 Task: Find connections with filter location Frutillar with filter topic #fundraisingwith filter profile language English with filter current company Compunnel Inc. with filter school Ritambara Vishwa Vidyapeeths Malini Kishor College of Commerce and Economics, Shri Jitendra Mafatlal Mehta Educational Complex Plot No A 12 18 JVP D Scheme Mora Village Road Vile Parle West Mumbai 400 049 with filter industry Retail Musical Instruments with filter service category User Experience Design with filter keywords title Nuclear Engineer
Action: Mouse moved to (547, 73)
Screenshot: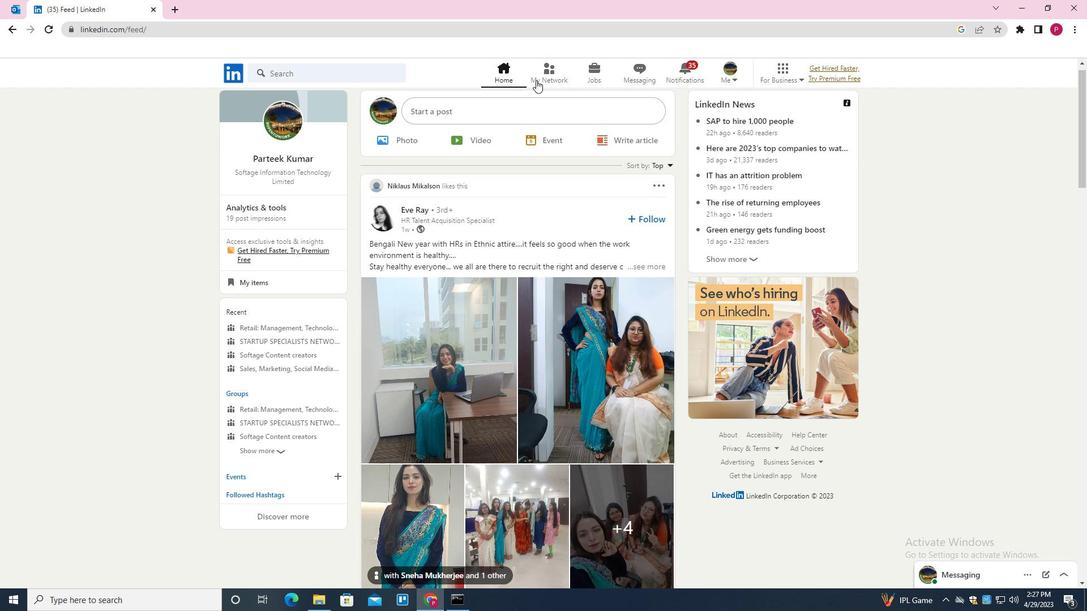 
Action: Mouse pressed left at (547, 73)
Screenshot: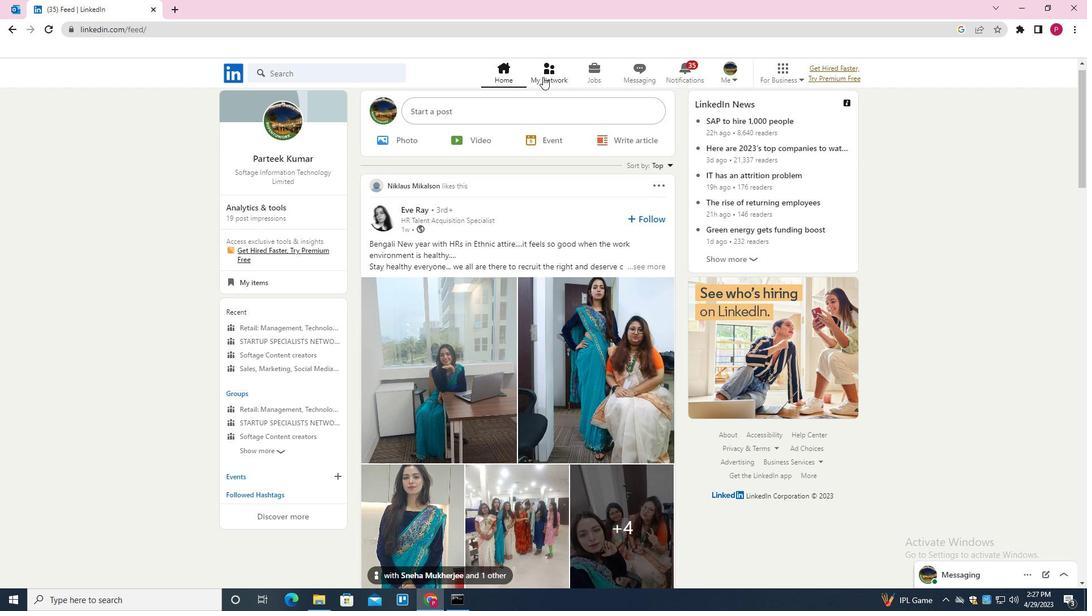 
Action: Mouse moved to (331, 135)
Screenshot: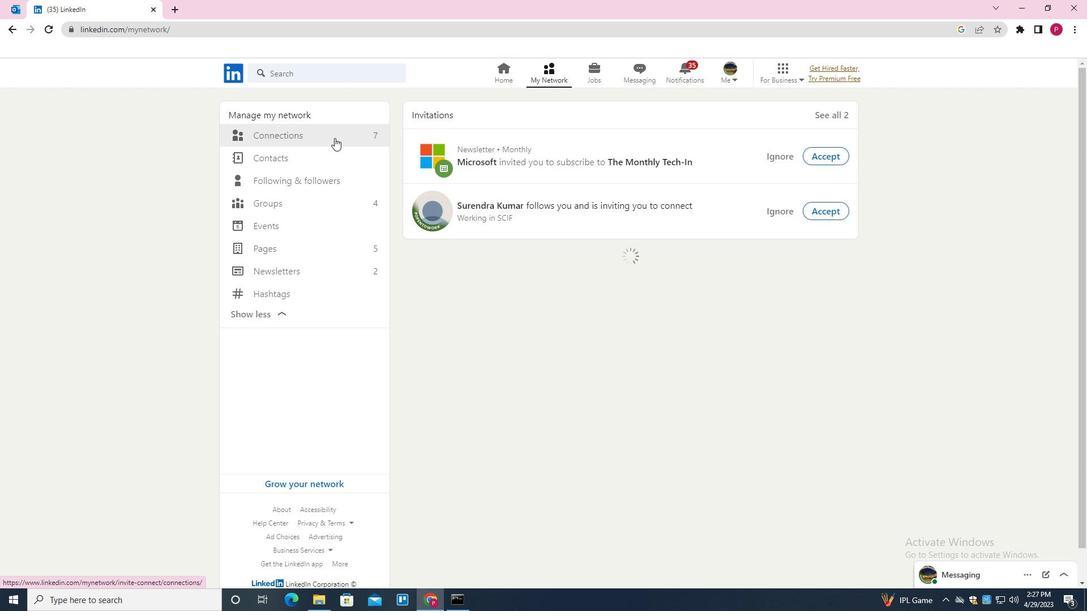 
Action: Mouse pressed left at (331, 135)
Screenshot: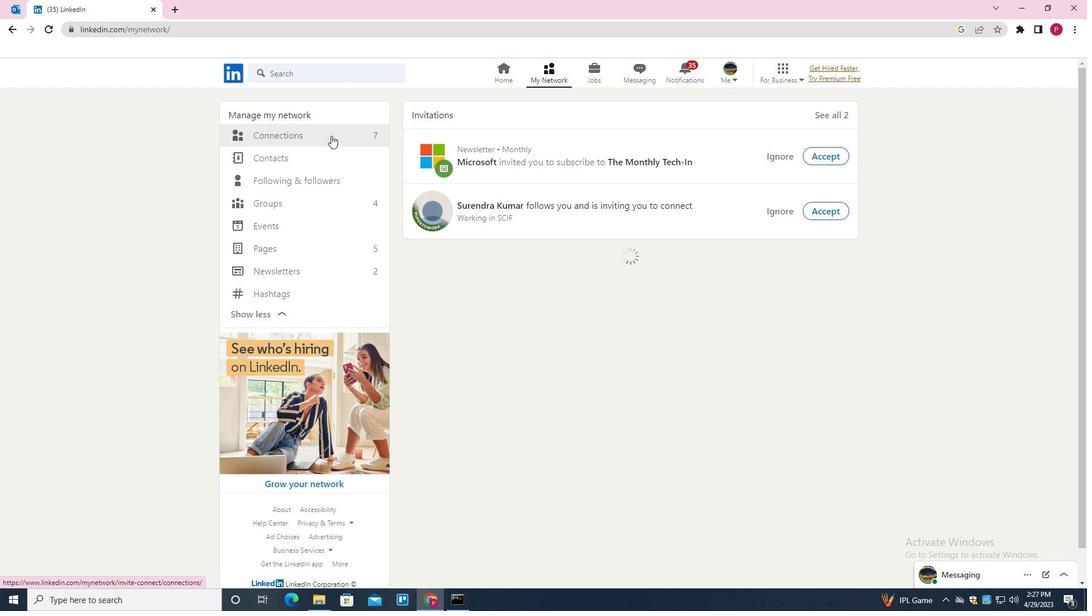 
Action: Mouse moved to (608, 135)
Screenshot: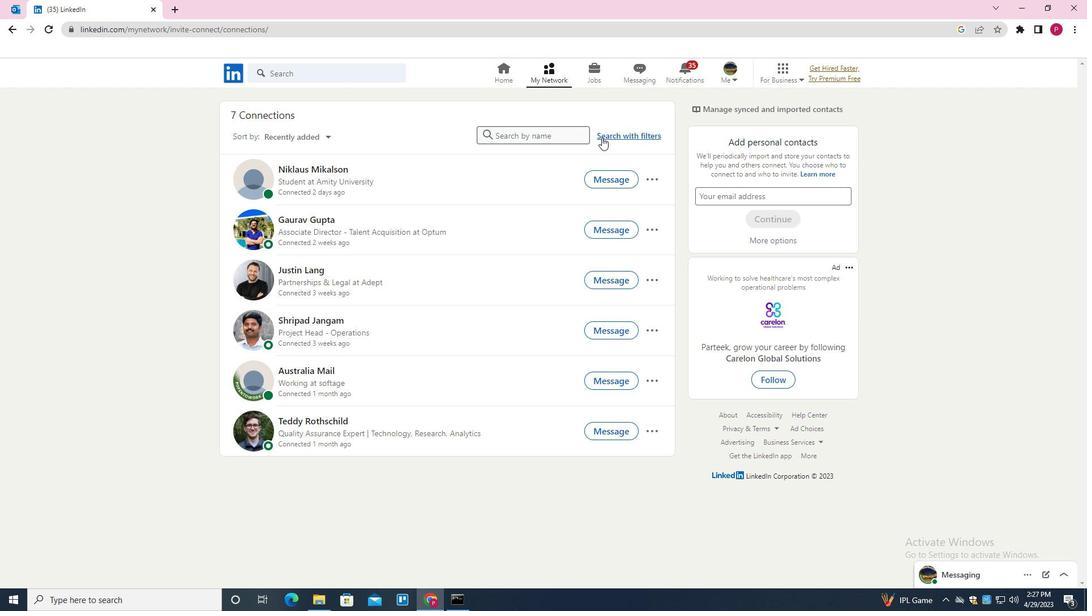 
Action: Mouse pressed left at (608, 135)
Screenshot: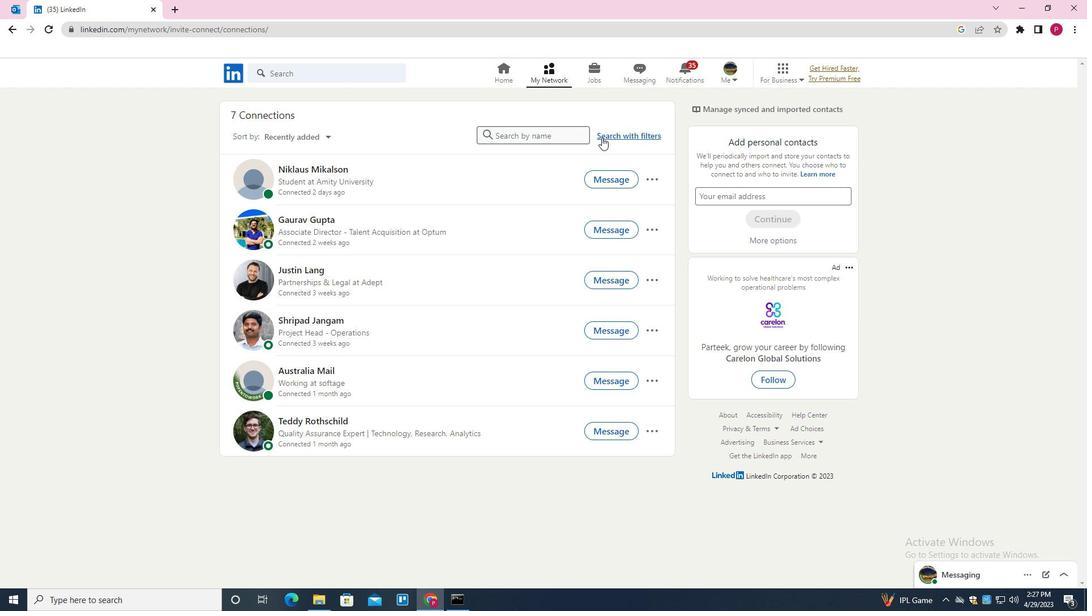 
Action: Mouse moved to (581, 105)
Screenshot: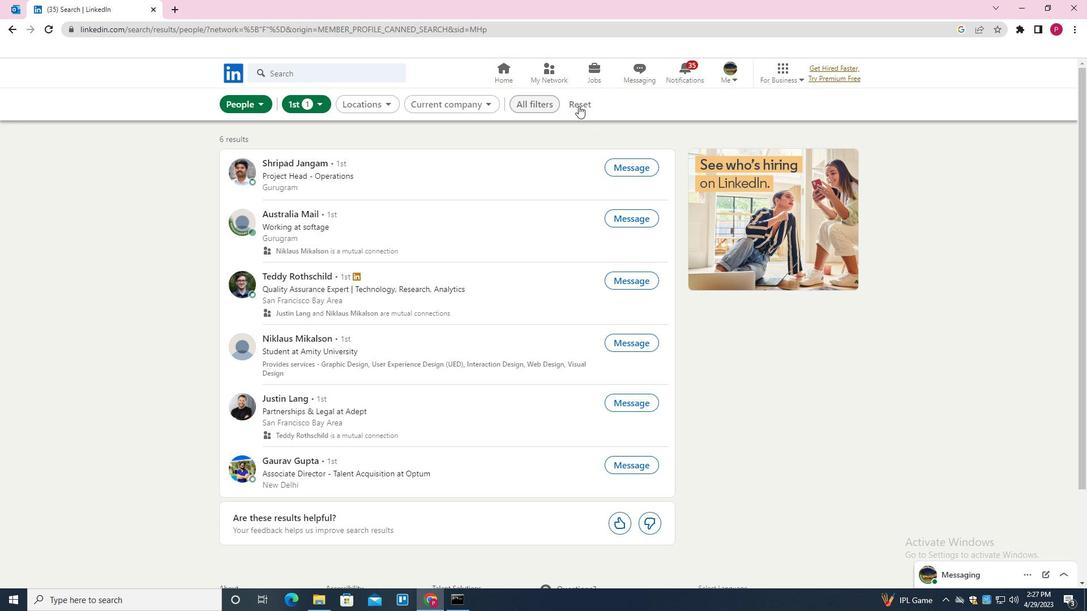 
Action: Mouse pressed left at (581, 105)
Screenshot: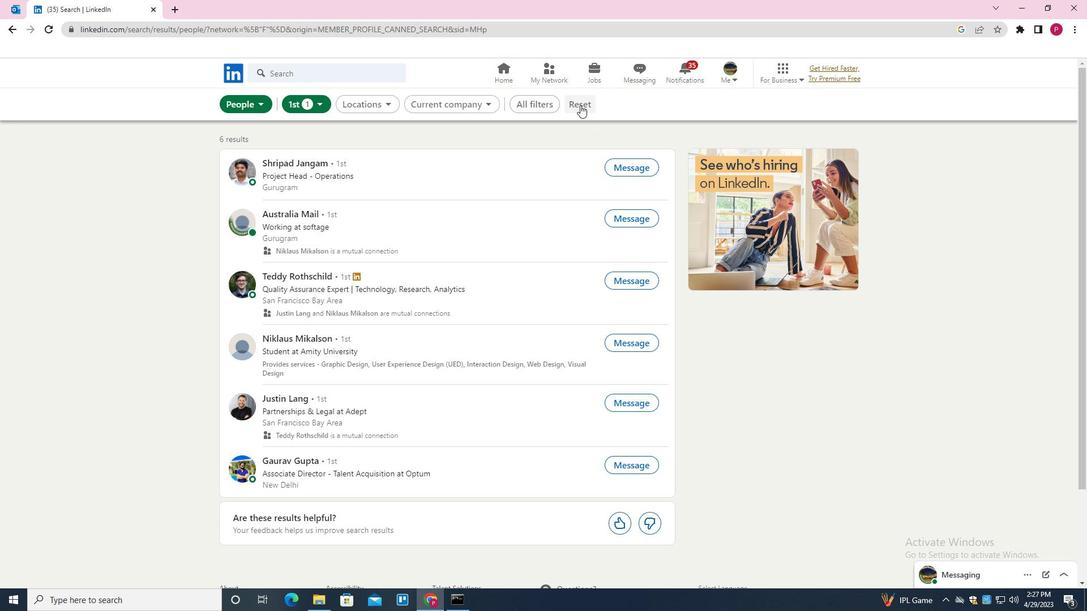 
Action: Mouse moved to (561, 105)
Screenshot: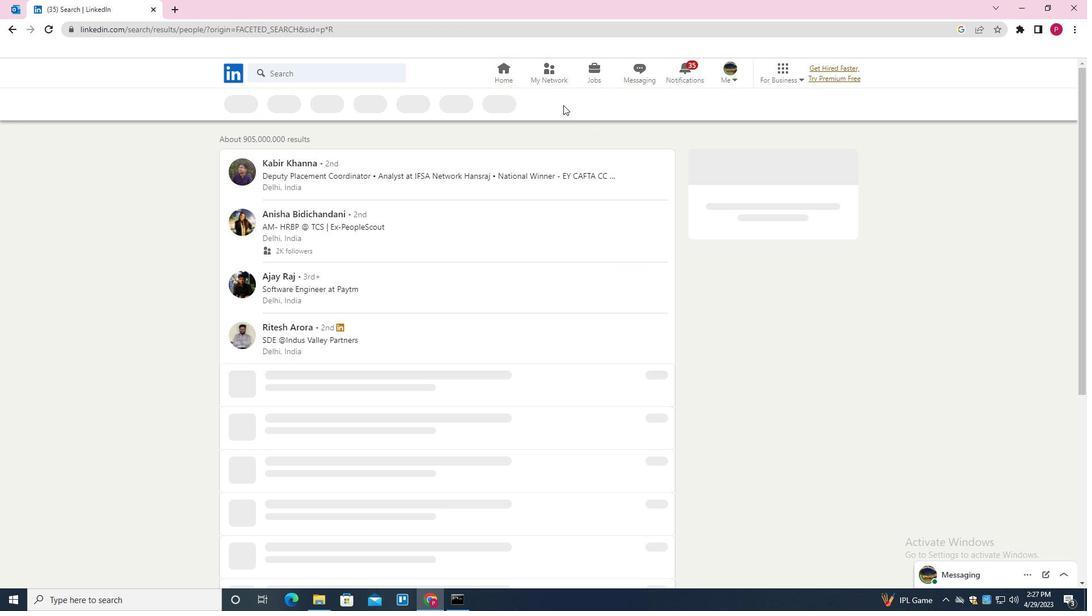 
Action: Mouse pressed left at (561, 105)
Screenshot: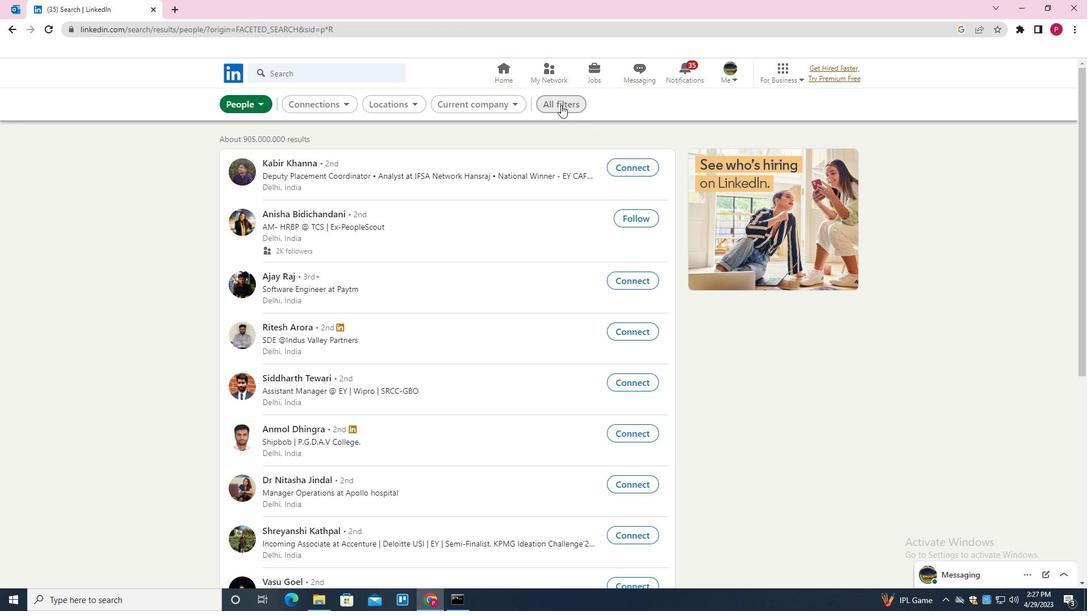 
Action: Mouse moved to (892, 397)
Screenshot: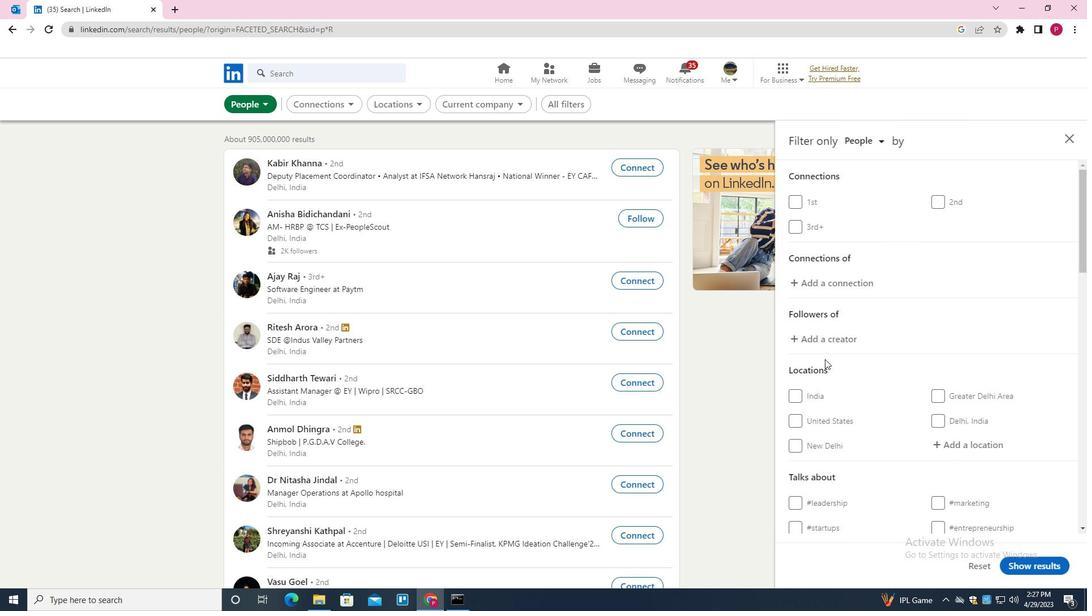 
Action: Mouse scrolled (892, 396) with delta (0, 0)
Screenshot: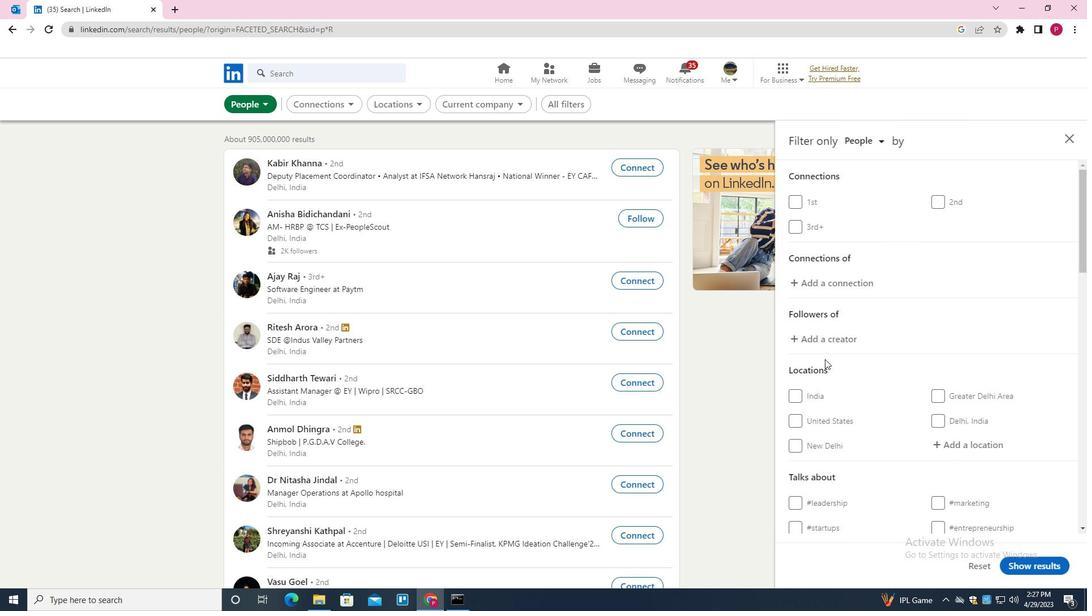 
Action: Mouse moved to (900, 398)
Screenshot: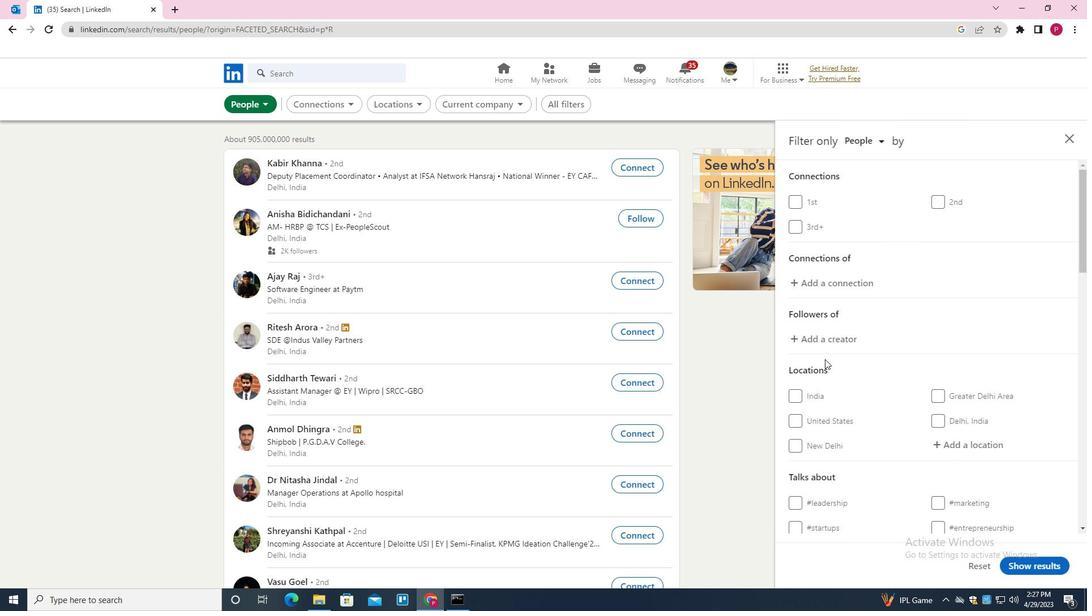 
Action: Mouse scrolled (900, 398) with delta (0, 0)
Screenshot: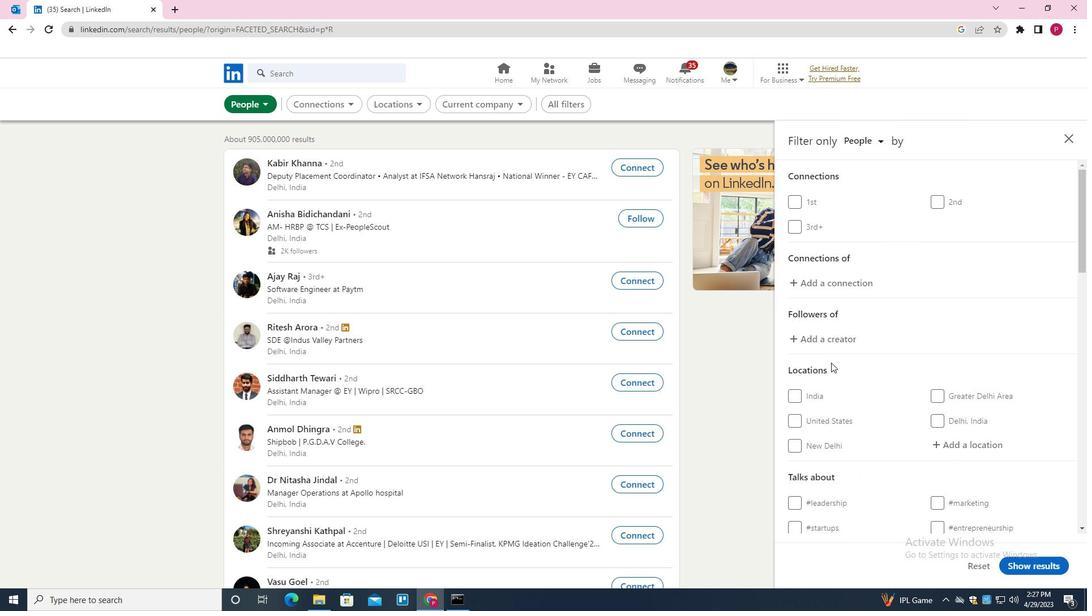 
Action: Mouse moved to (968, 334)
Screenshot: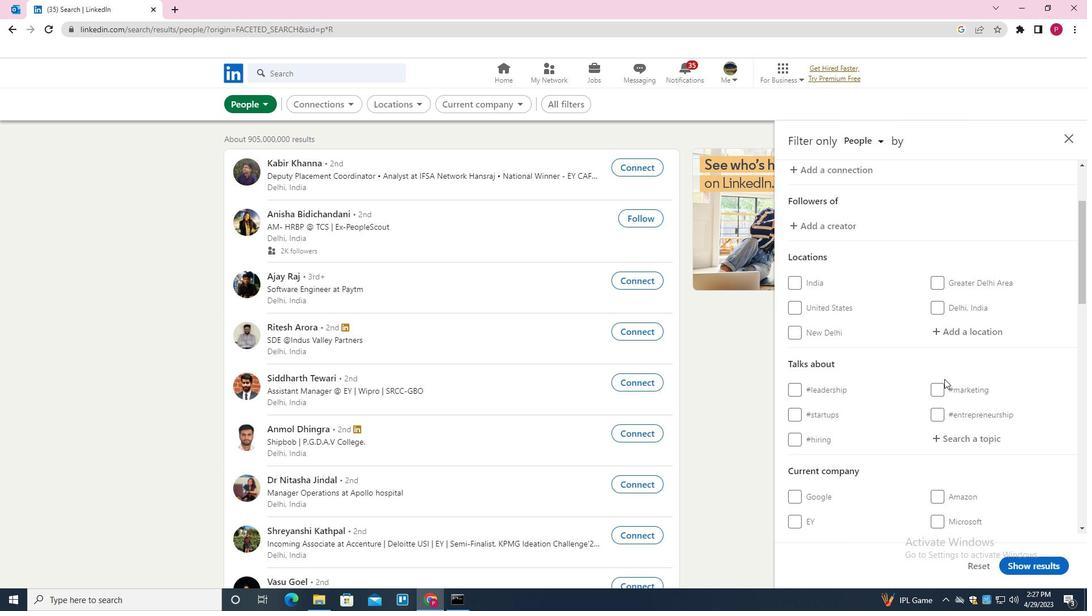 
Action: Mouse pressed left at (968, 334)
Screenshot: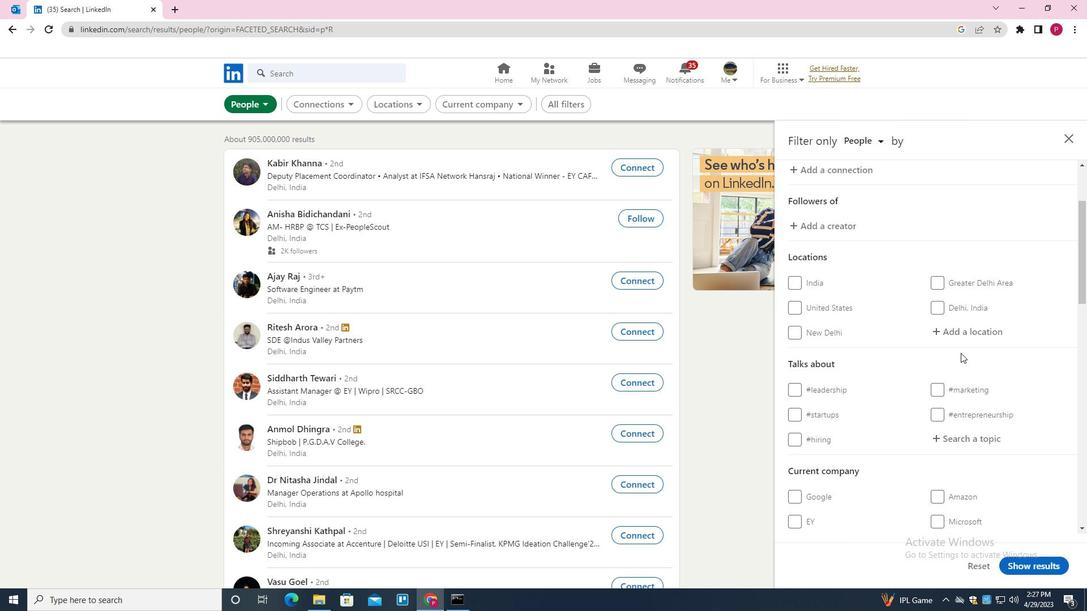 
Action: Mouse moved to (932, 312)
Screenshot: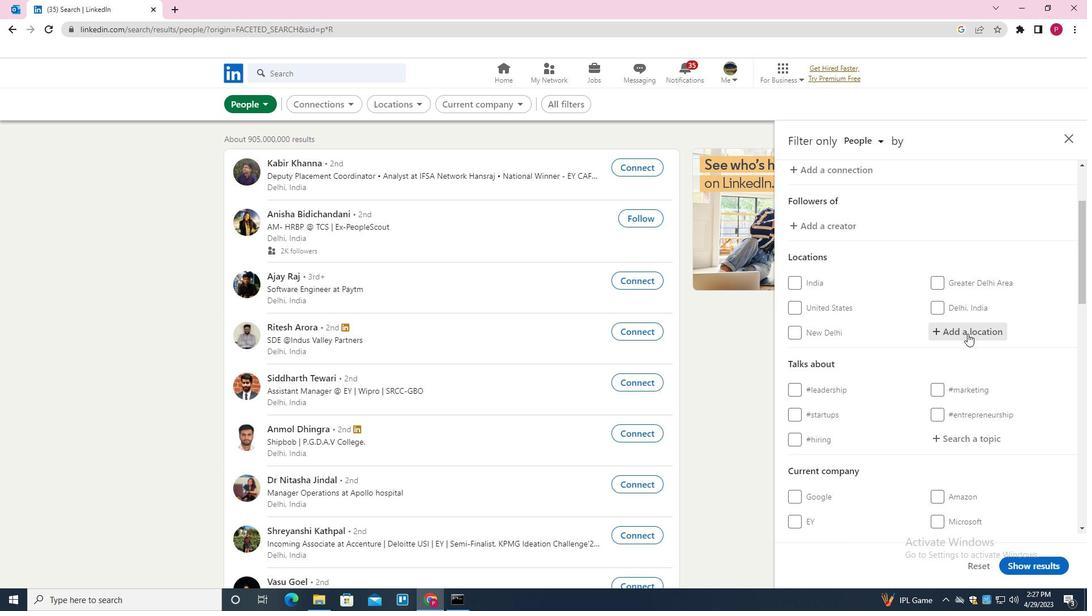 
Action: Key pressed <Key.shift>FRUTIL<Key.down><Key.enter>
Screenshot: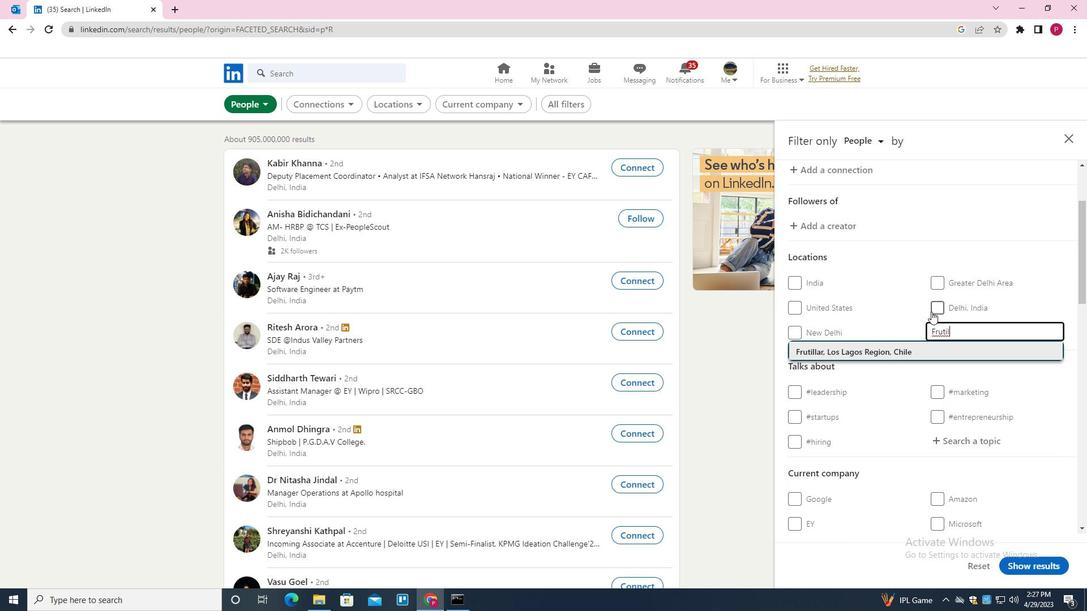 
Action: Mouse moved to (895, 311)
Screenshot: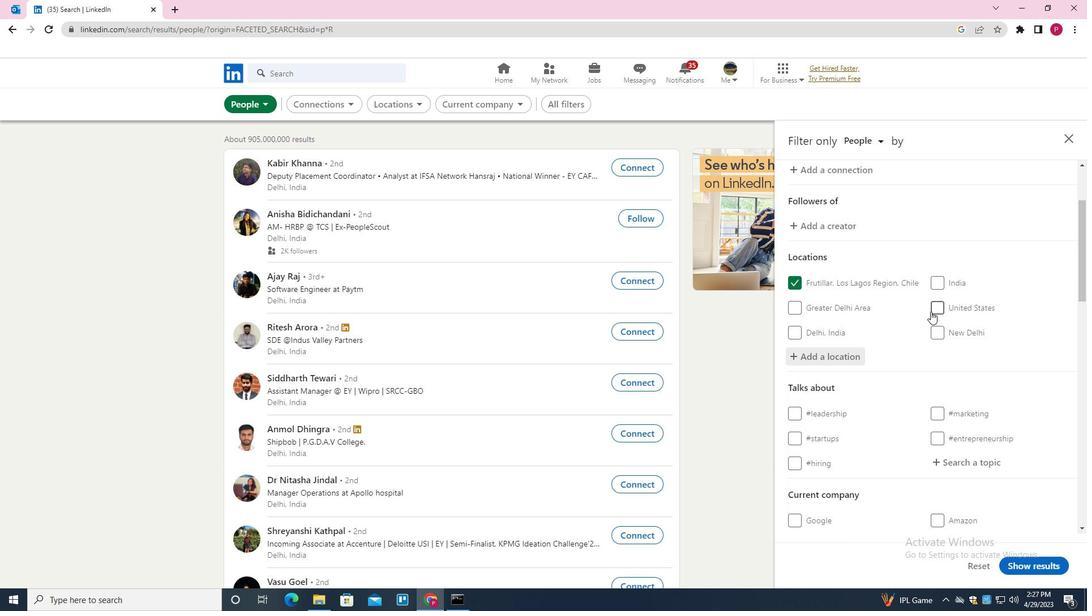 
Action: Mouse scrolled (895, 311) with delta (0, 0)
Screenshot: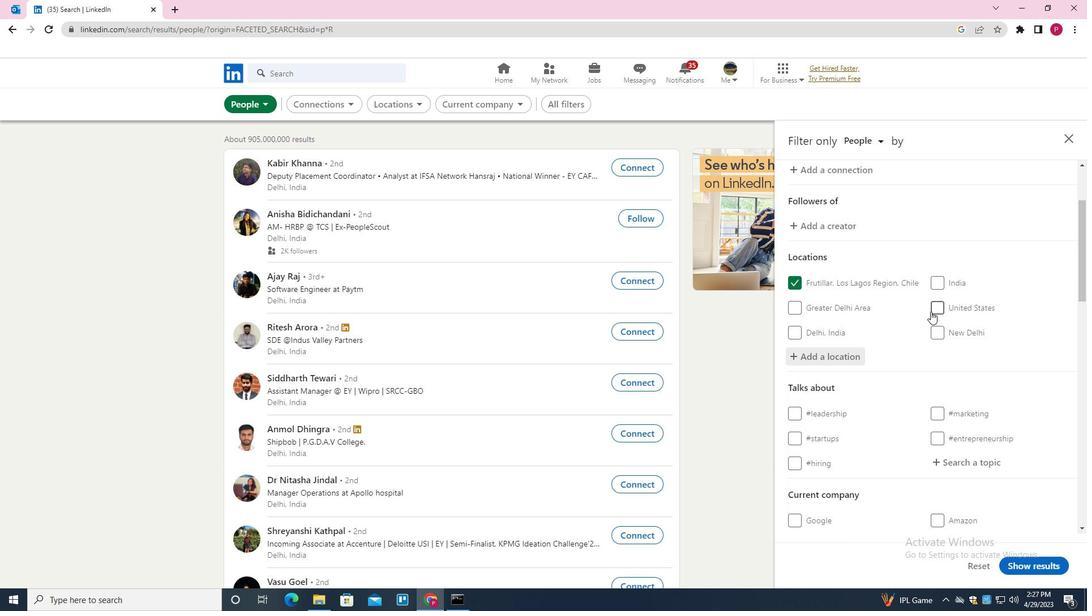 
Action: Mouse moved to (895, 312)
Screenshot: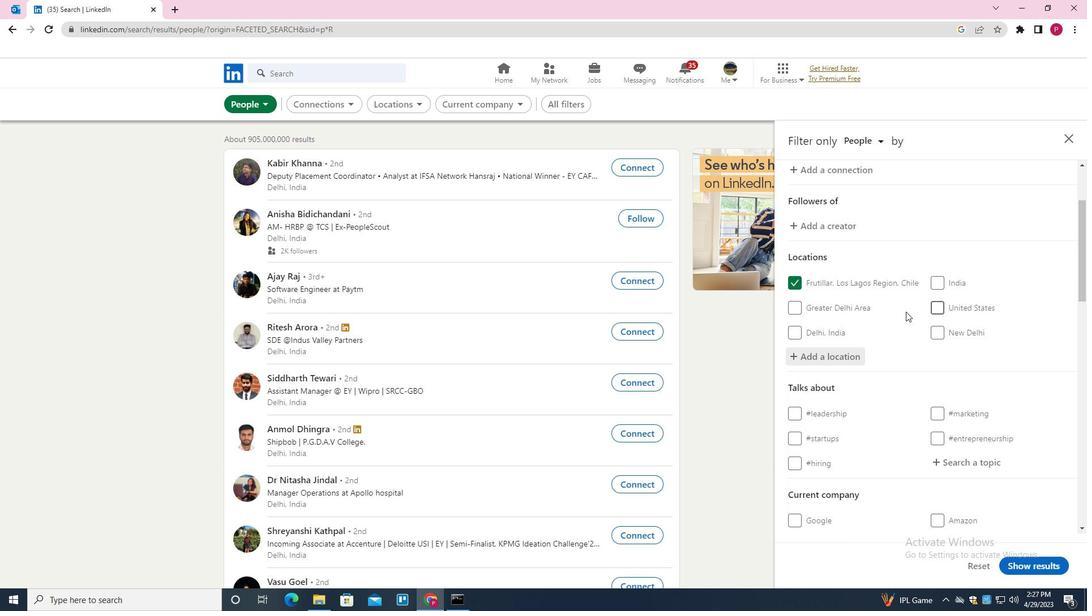 
Action: Mouse scrolled (895, 312) with delta (0, 0)
Screenshot: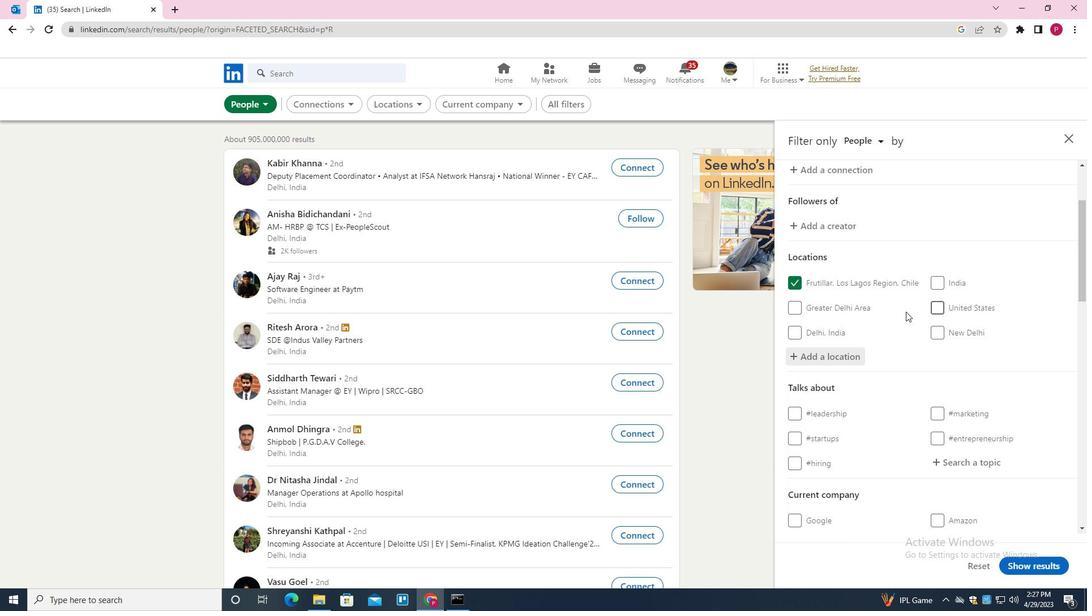
Action: Mouse moved to (894, 315)
Screenshot: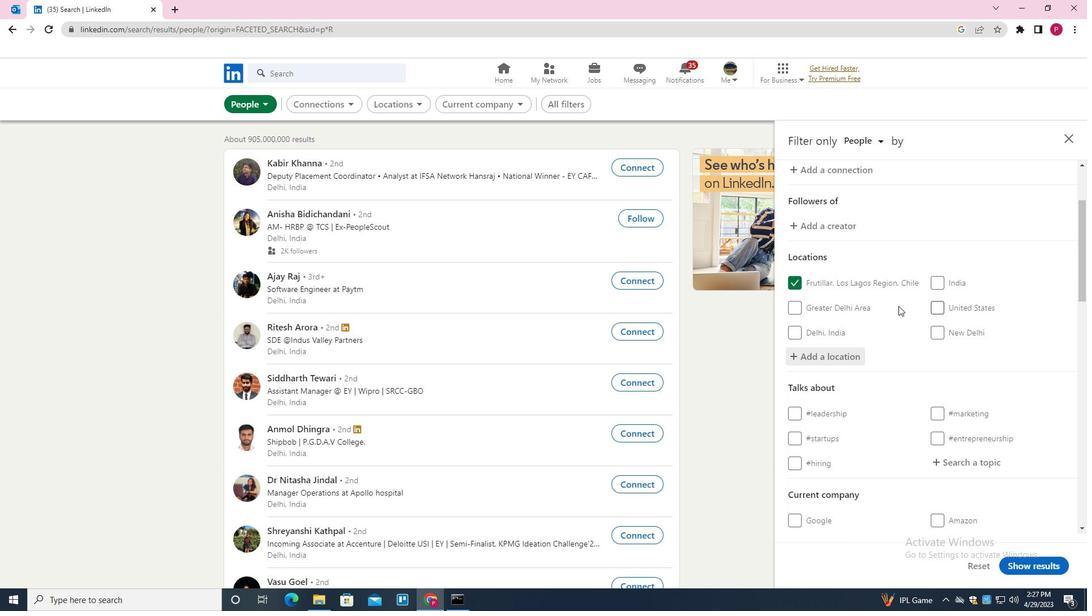
Action: Mouse scrolled (894, 315) with delta (0, 0)
Screenshot: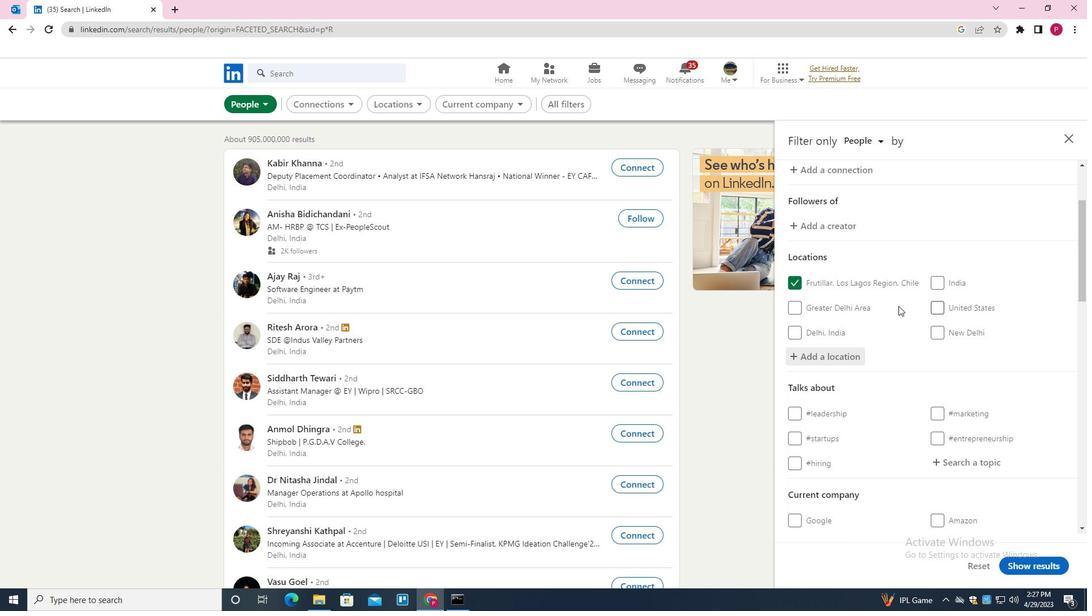 
Action: Mouse moved to (952, 292)
Screenshot: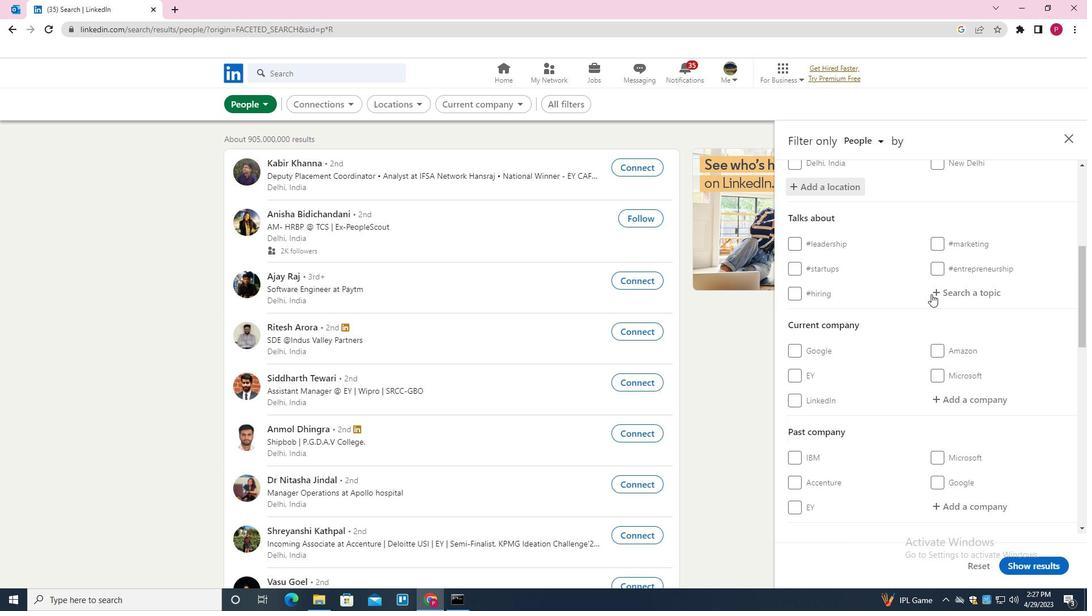 
Action: Mouse pressed left at (952, 292)
Screenshot: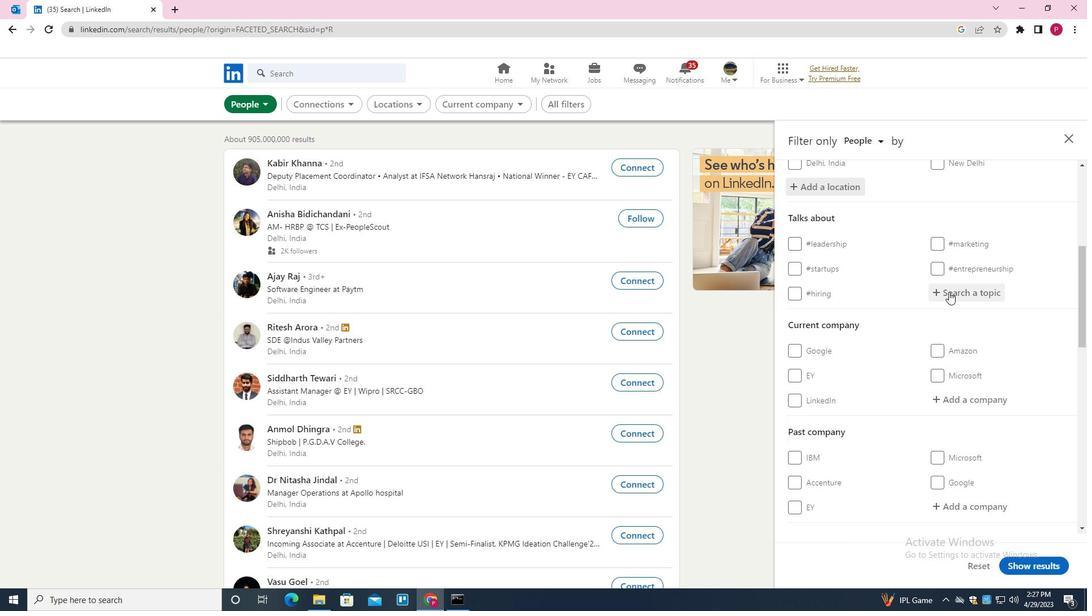 
Action: Key pressed FUNDRAIS<Key.down><Key.enter>
Screenshot: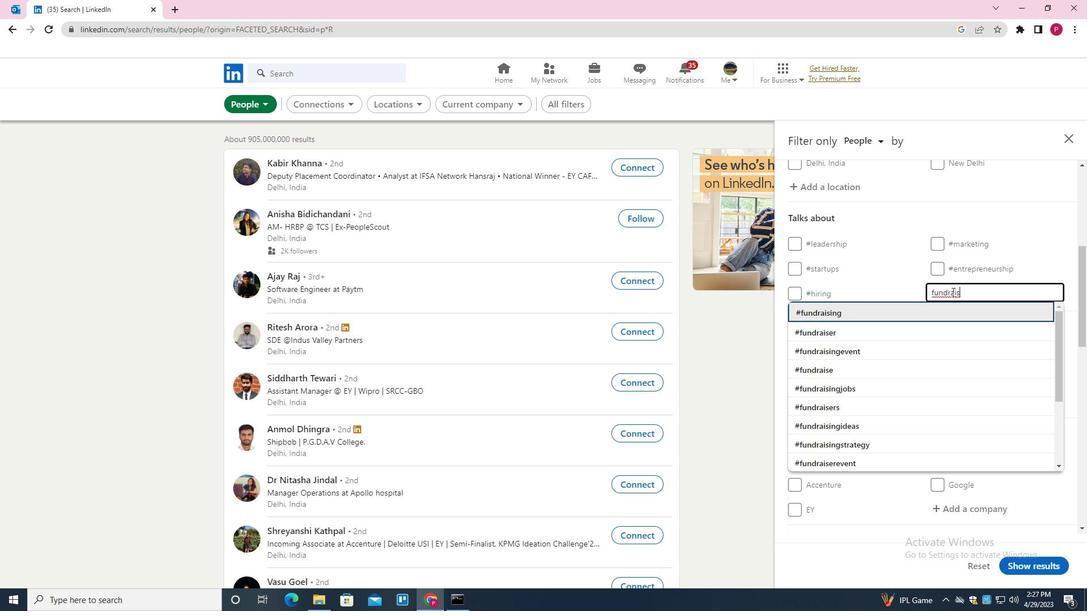 
Action: Mouse moved to (937, 303)
Screenshot: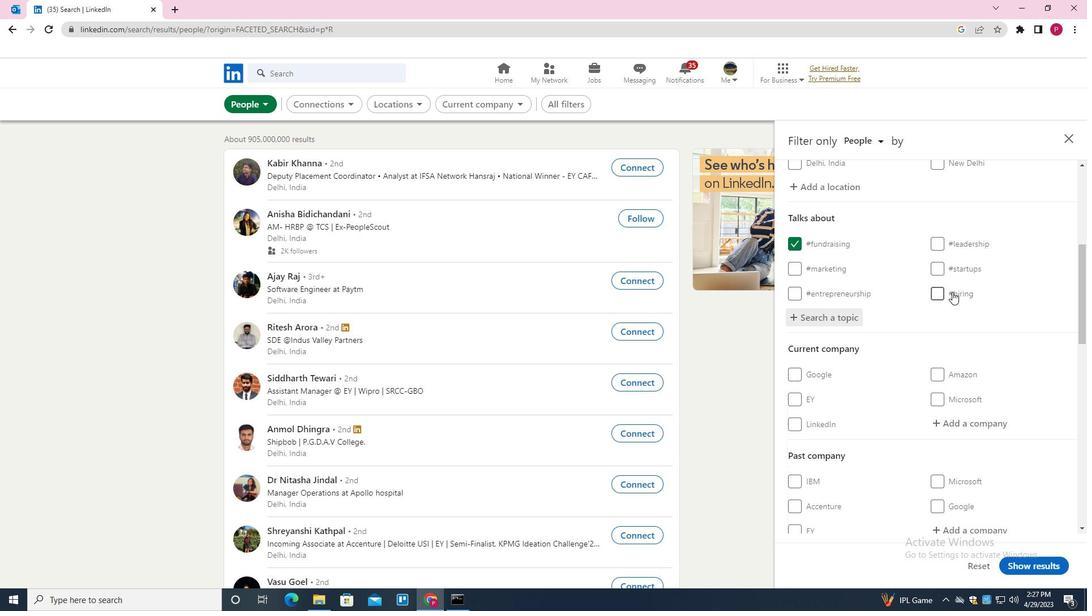 
Action: Mouse scrolled (937, 303) with delta (0, 0)
Screenshot: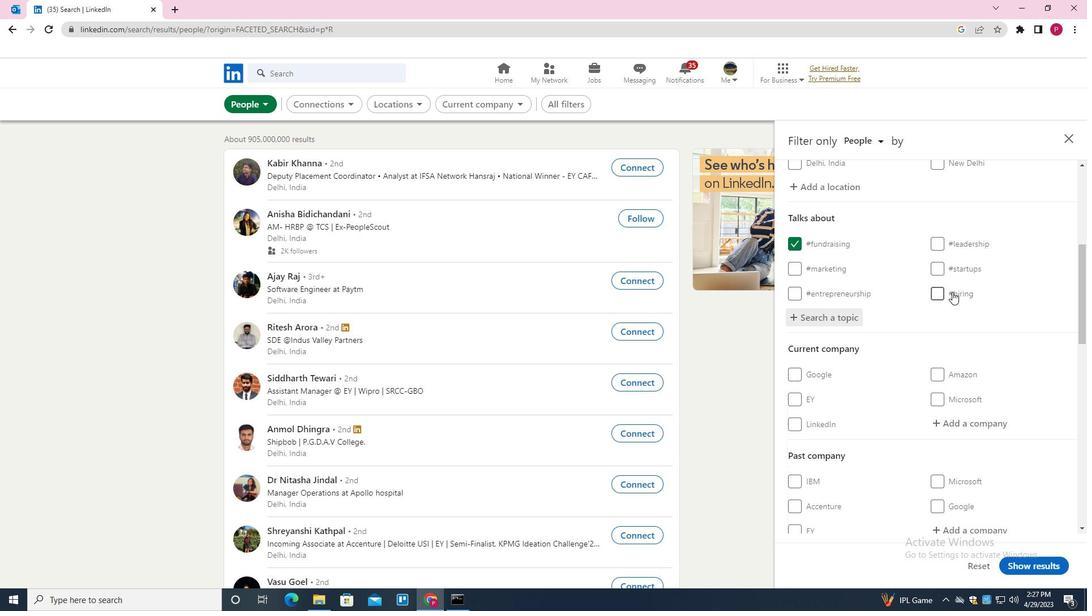 
Action: Mouse moved to (935, 307)
Screenshot: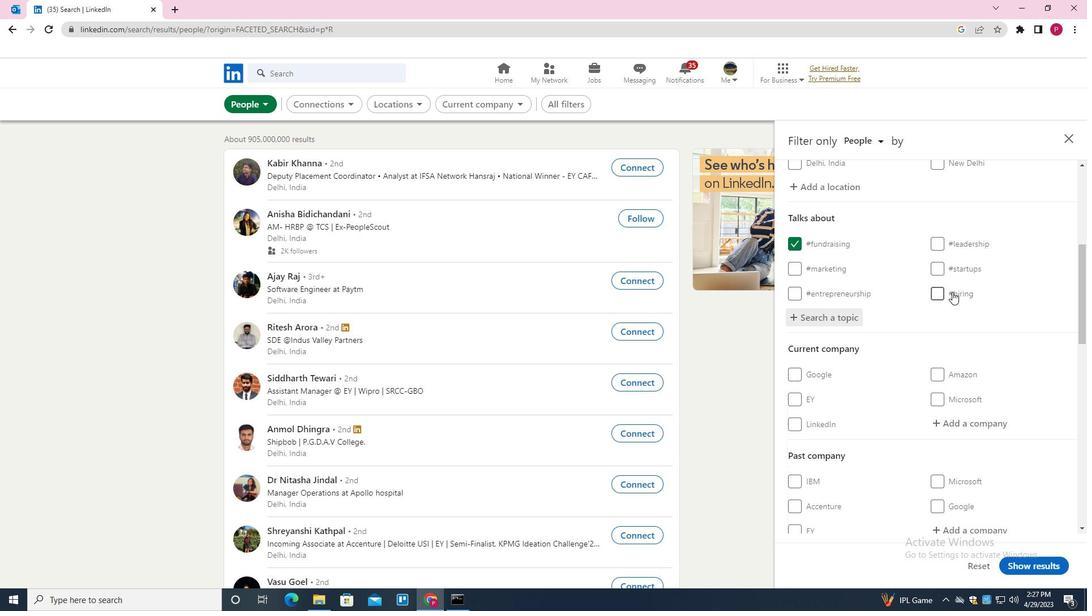 
Action: Mouse scrolled (935, 306) with delta (0, 0)
Screenshot: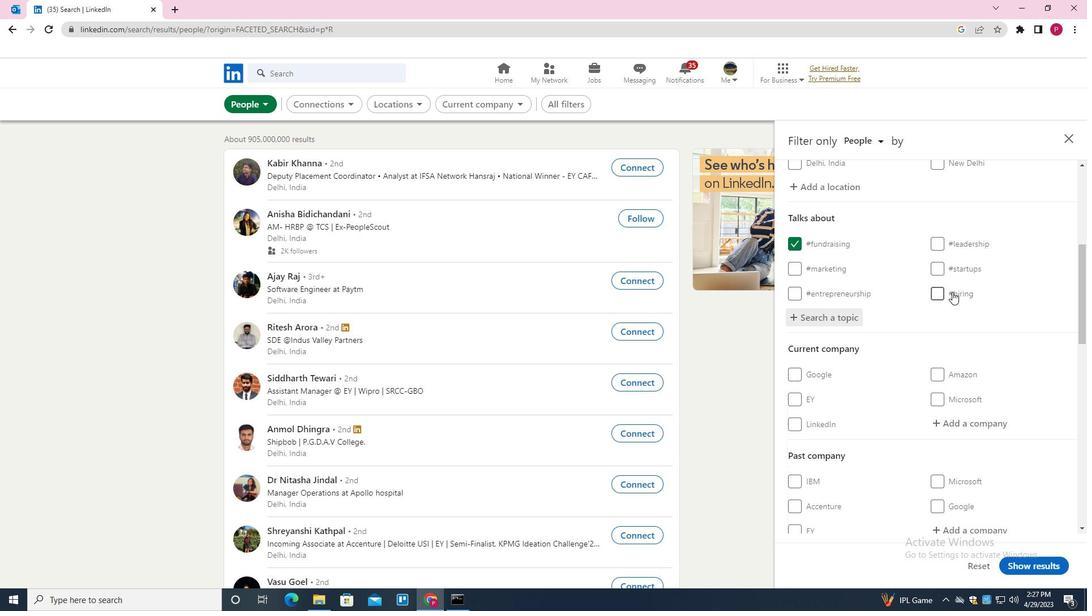 
Action: Mouse moved to (933, 315)
Screenshot: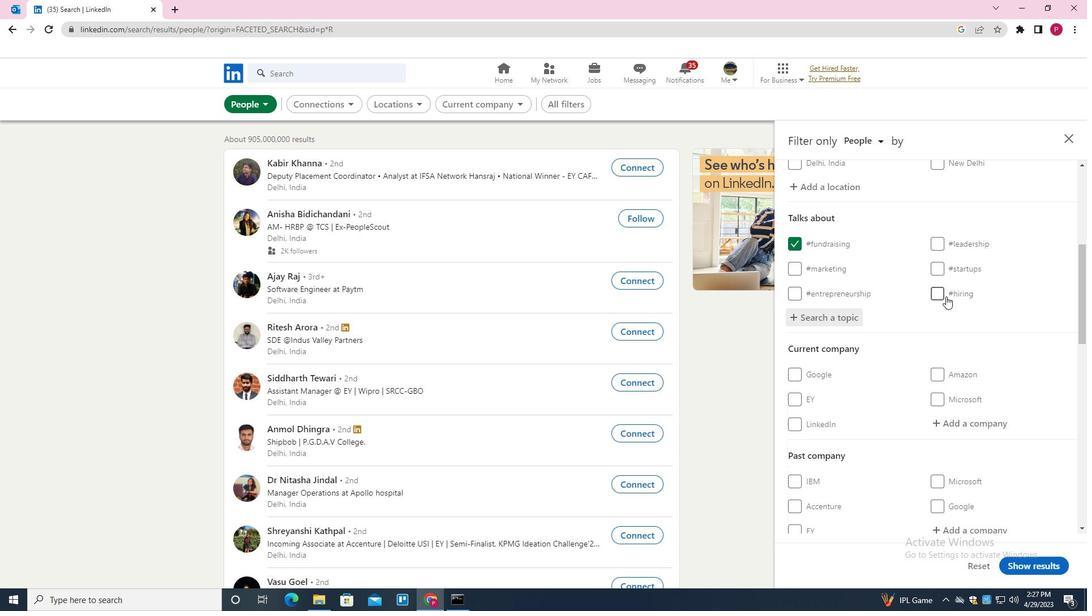 
Action: Mouse scrolled (933, 314) with delta (0, 0)
Screenshot: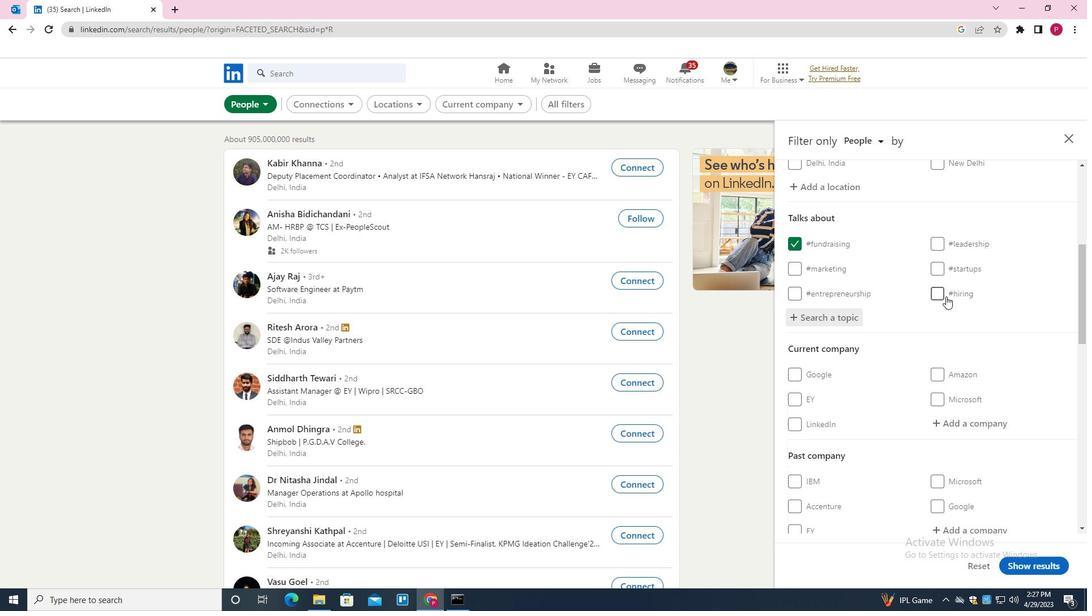 
Action: Mouse moved to (924, 334)
Screenshot: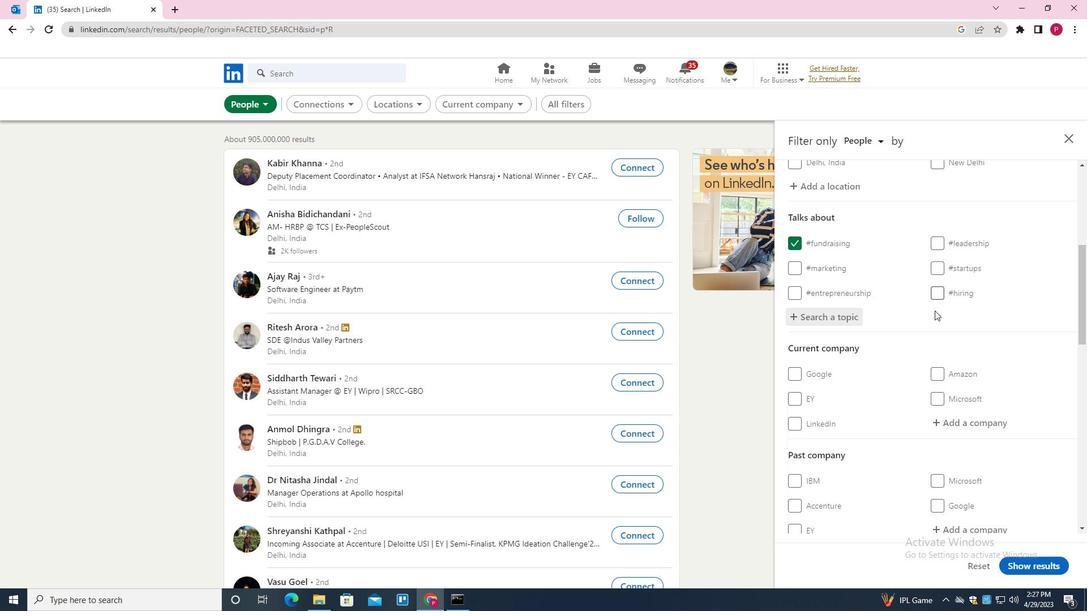 
Action: Mouse scrolled (924, 334) with delta (0, 0)
Screenshot: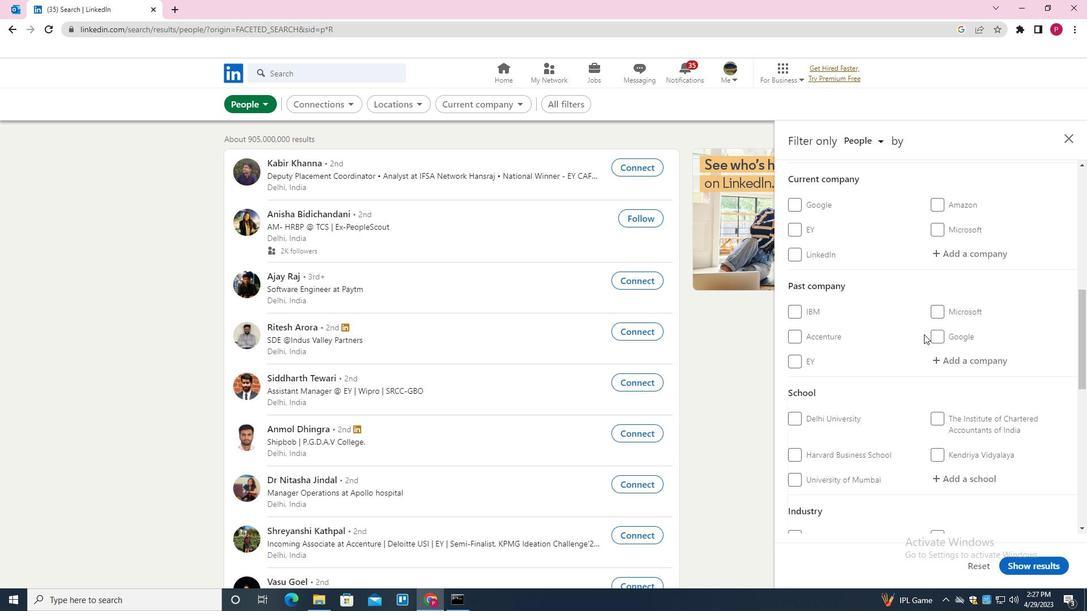 
Action: Mouse scrolled (924, 334) with delta (0, 0)
Screenshot: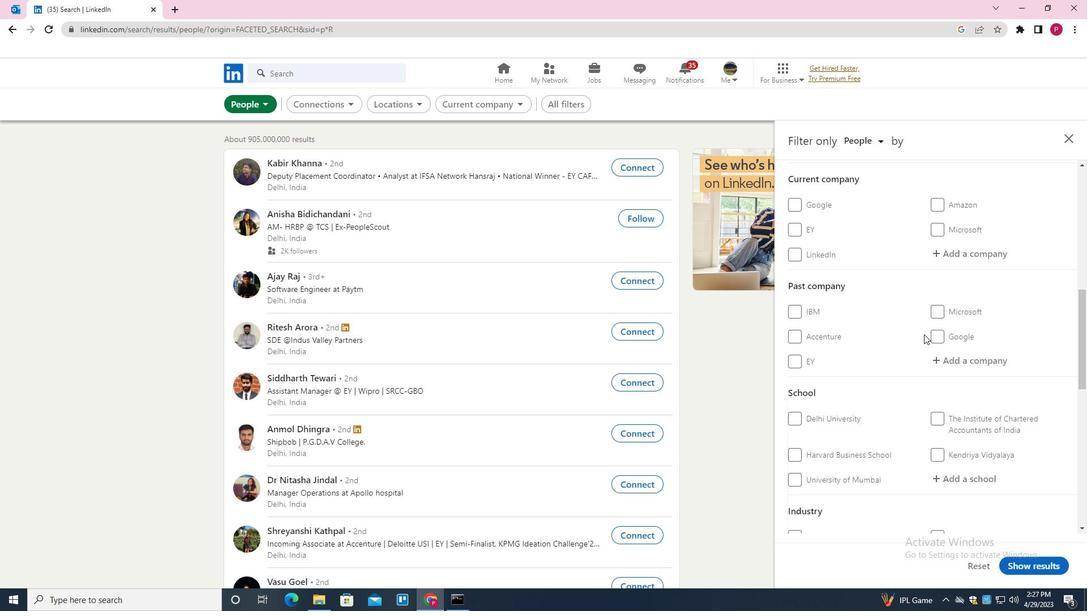 
Action: Mouse scrolled (924, 334) with delta (0, 0)
Screenshot: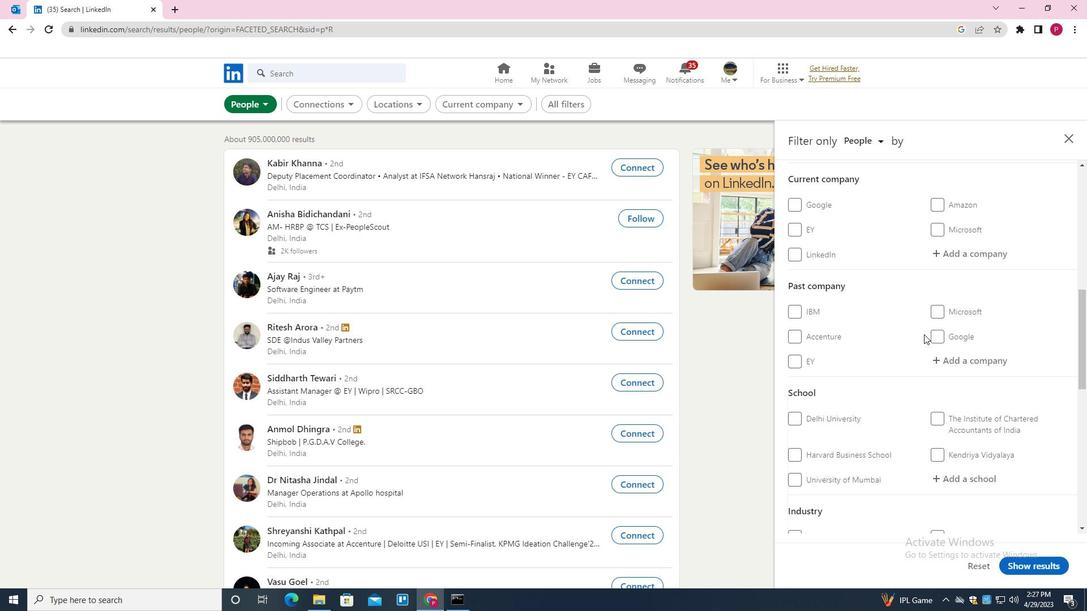
Action: Mouse moved to (909, 345)
Screenshot: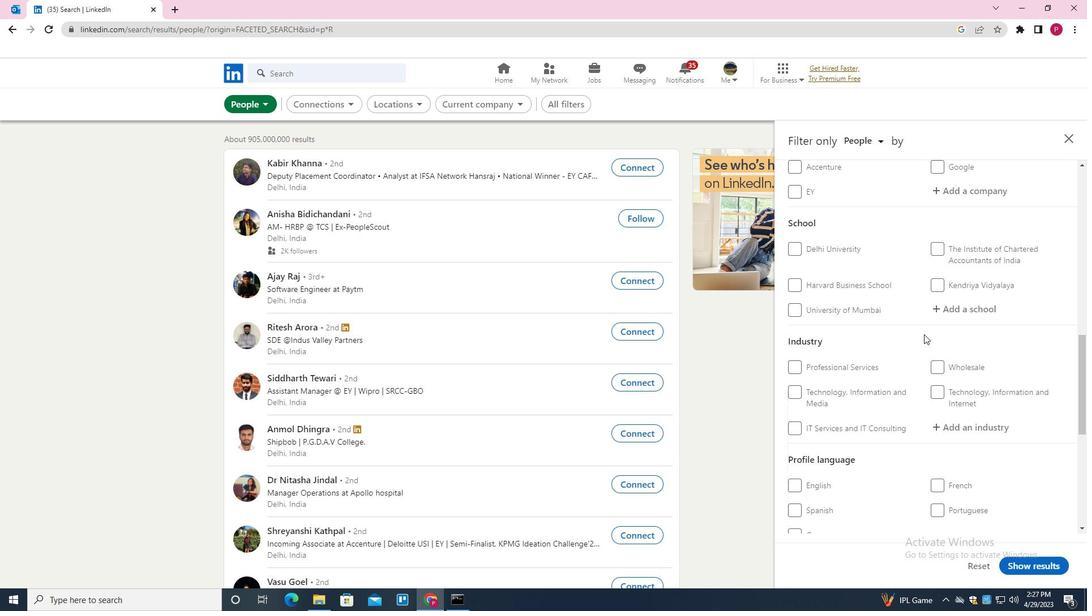 
Action: Mouse scrolled (909, 344) with delta (0, 0)
Screenshot: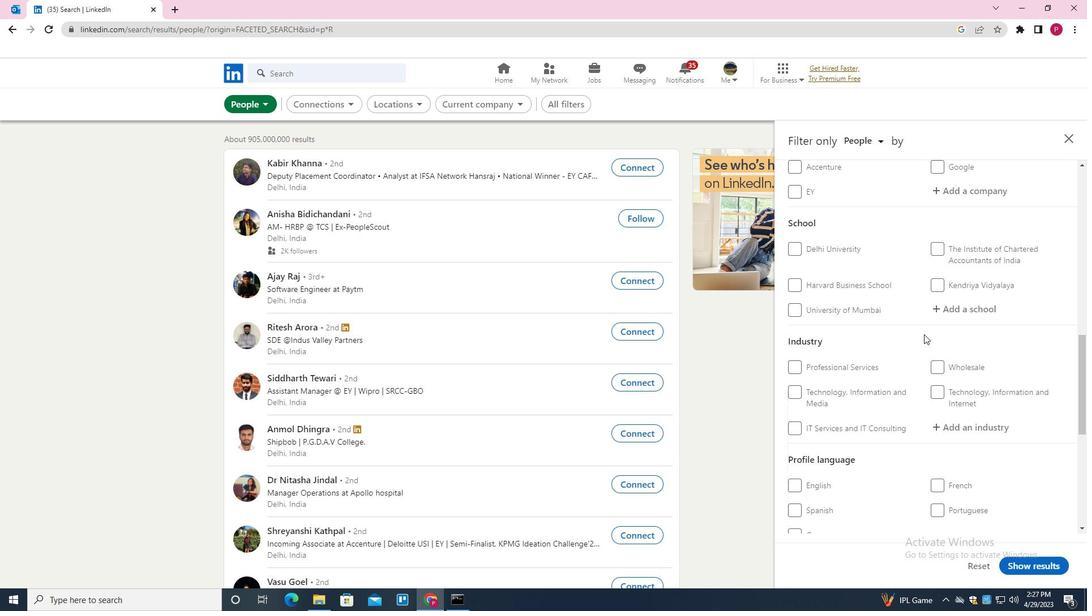 
Action: Mouse moved to (908, 345)
Screenshot: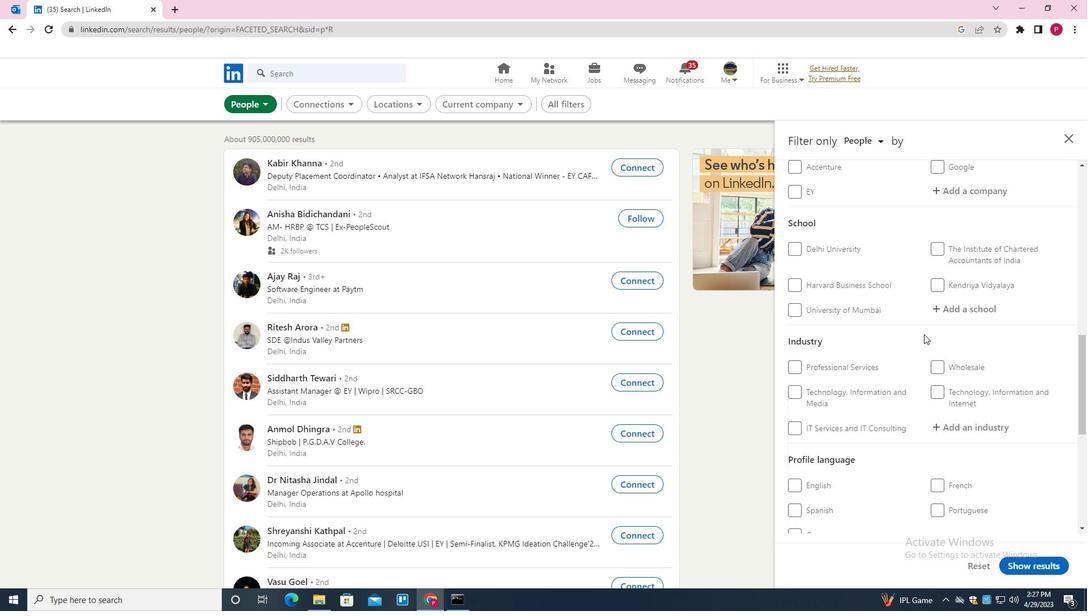 
Action: Mouse scrolled (908, 345) with delta (0, 0)
Screenshot: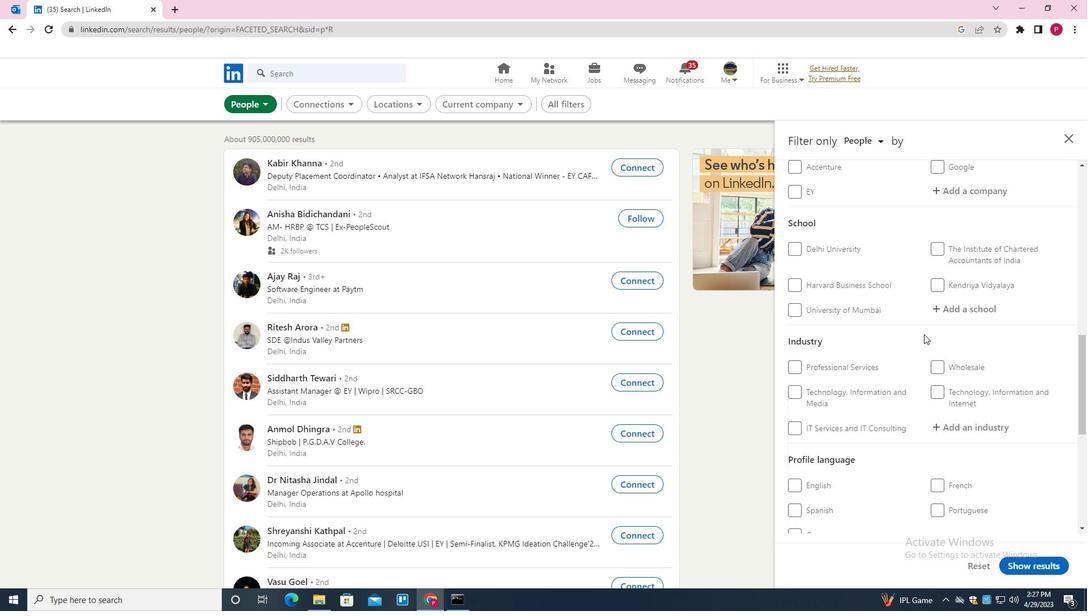 
Action: Mouse scrolled (908, 345) with delta (0, 0)
Screenshot: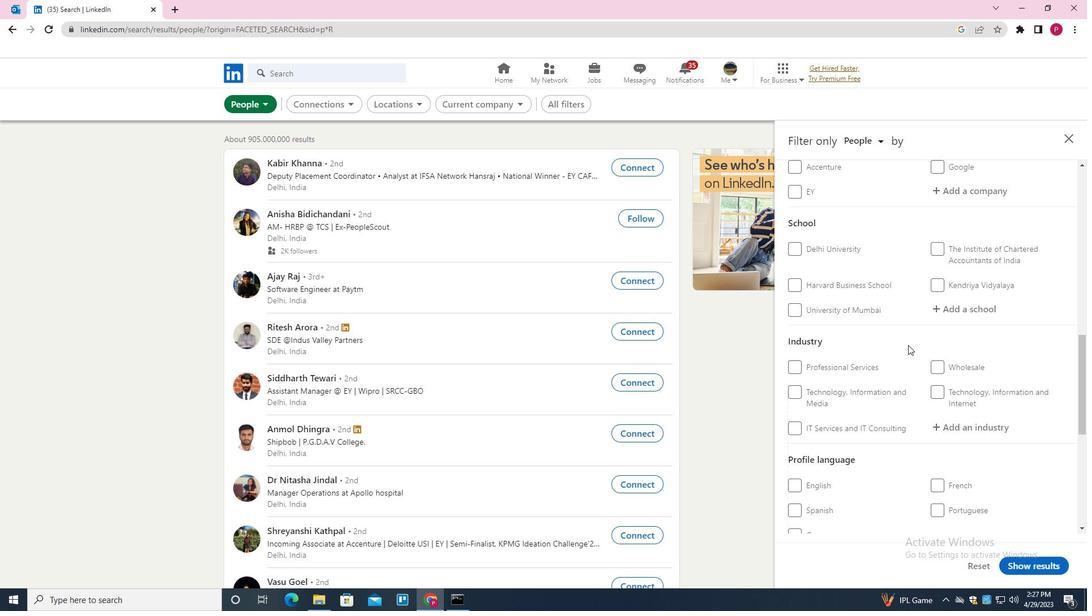 
Action: Mouse moved to (827, 320)
Screenshot: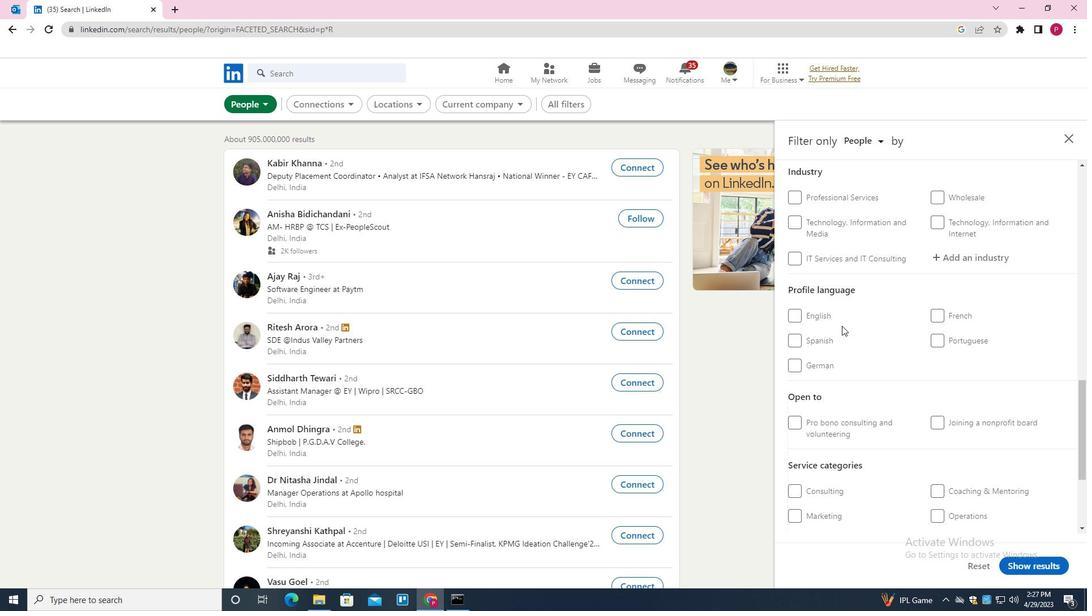 
Action: Mouse pressed left at (827, 320)
Screenshot: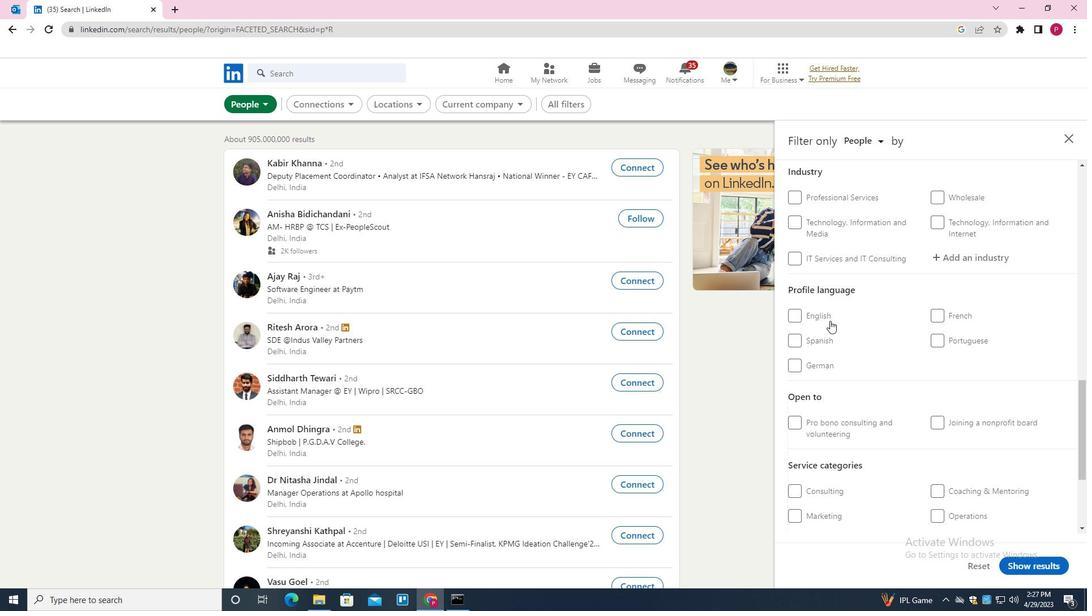 
Action: Mouse moved to (832, 321)
Screenshot: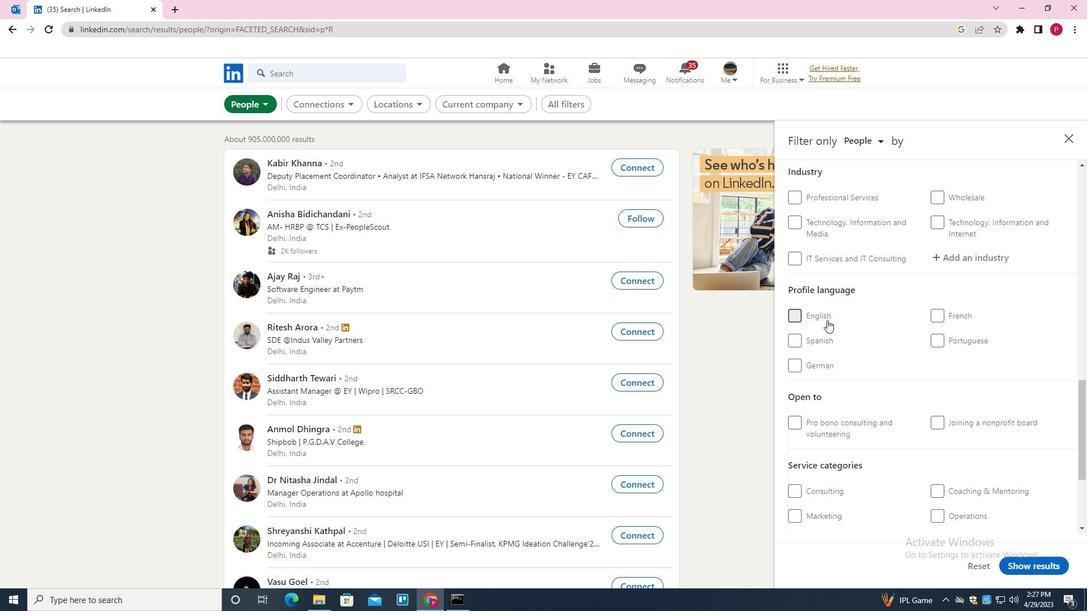 
Action: Mouse scrolled (832, 321) with delta (0, 0)
Screenshot: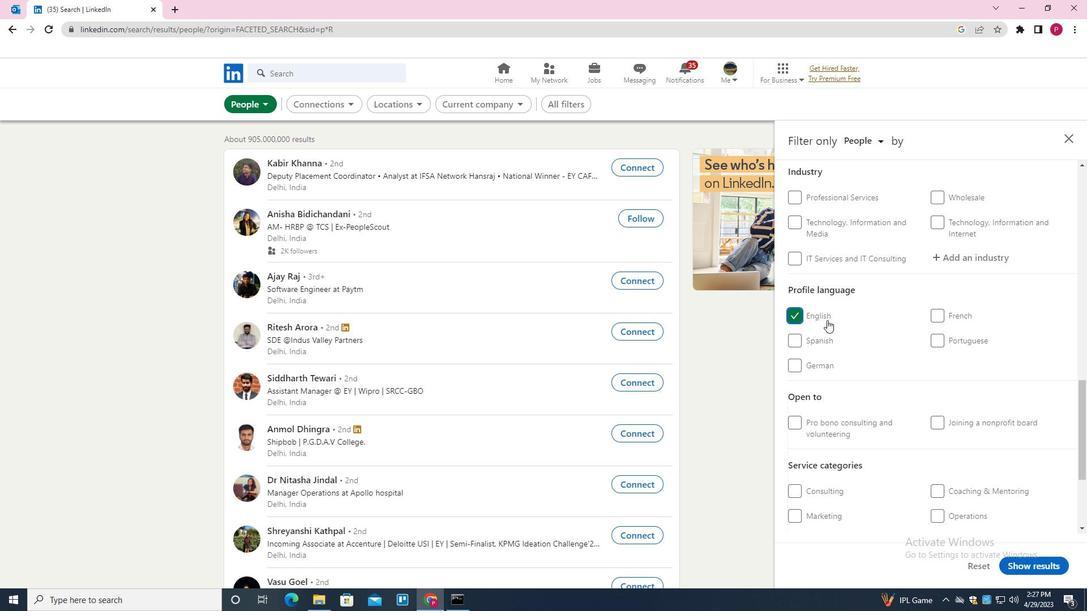 
Action: Mouse scrolled (832, 321) with delta (0, 0)
Screenshot: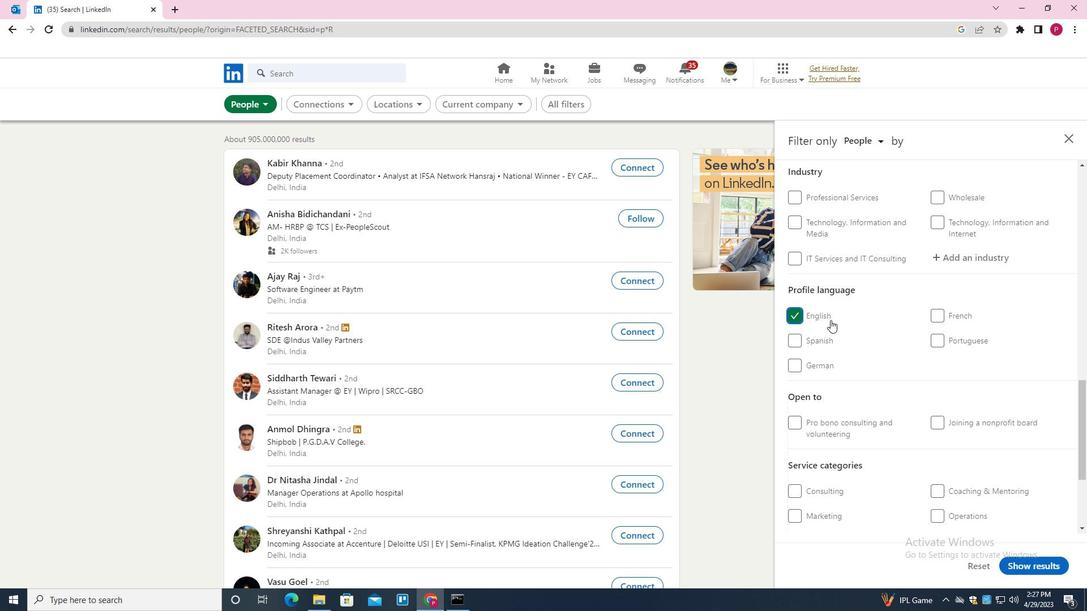 
Action: Mouse scrolled (832, 321) with delta (0, 0)
Screenshot: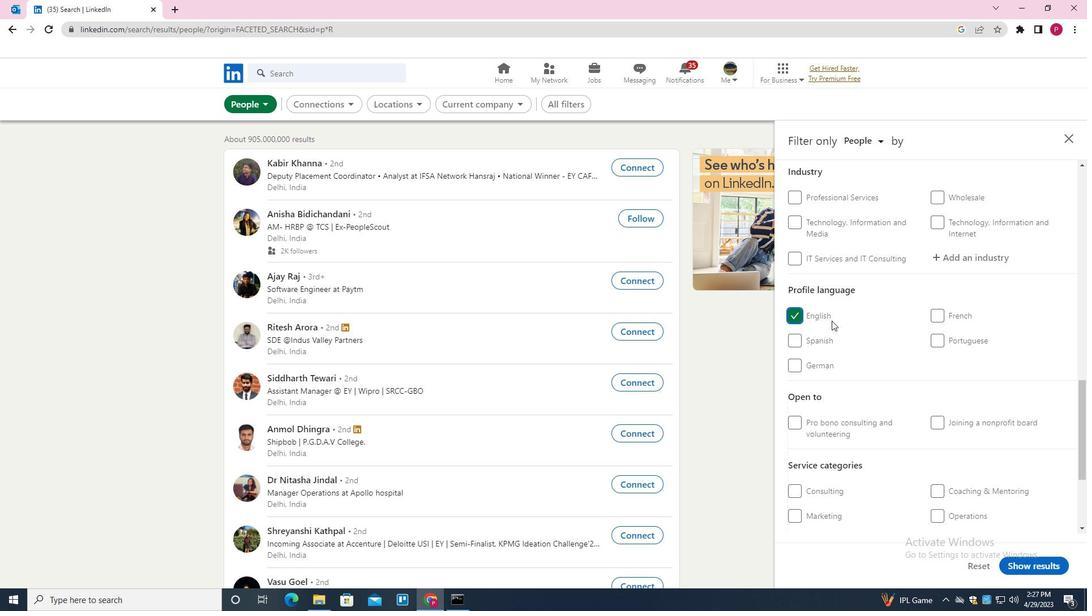 
Action: Mouse scrolled (832, 321) with delta (0, 0)
Screenshot: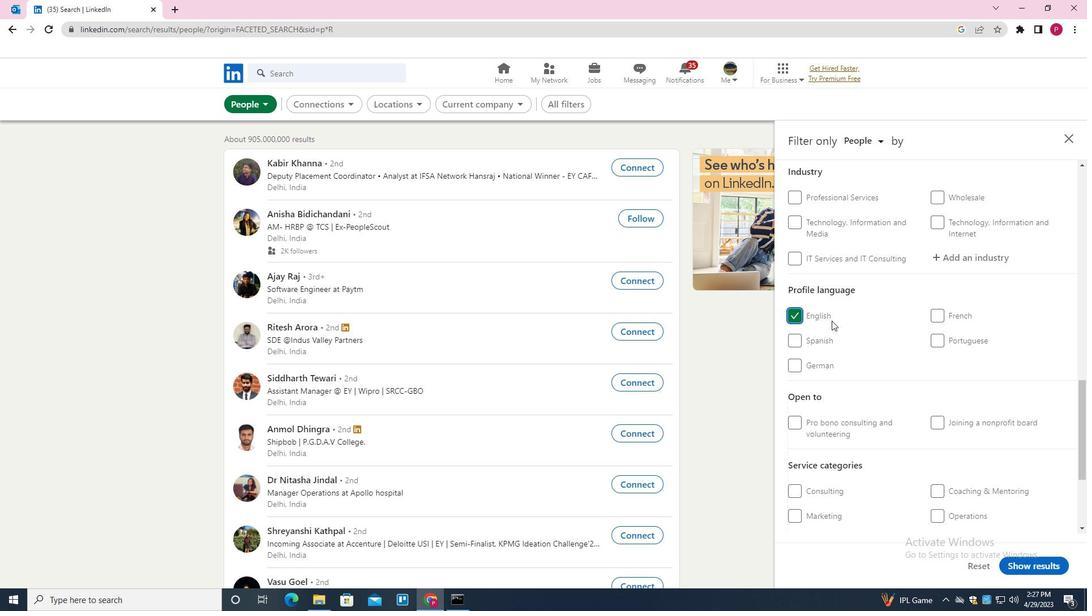 
Action: Mouse scrolled (832, 321) with delta (0, 0)
Screenshot: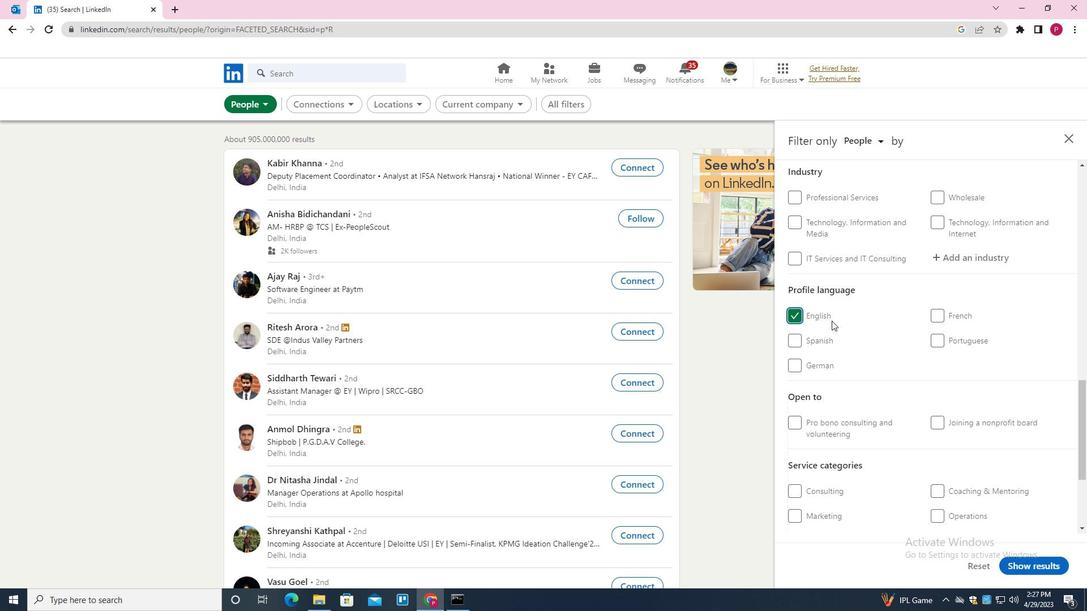 
Action: Mouse scrolled (832, 321) with delta (0, 0)
Screenshot: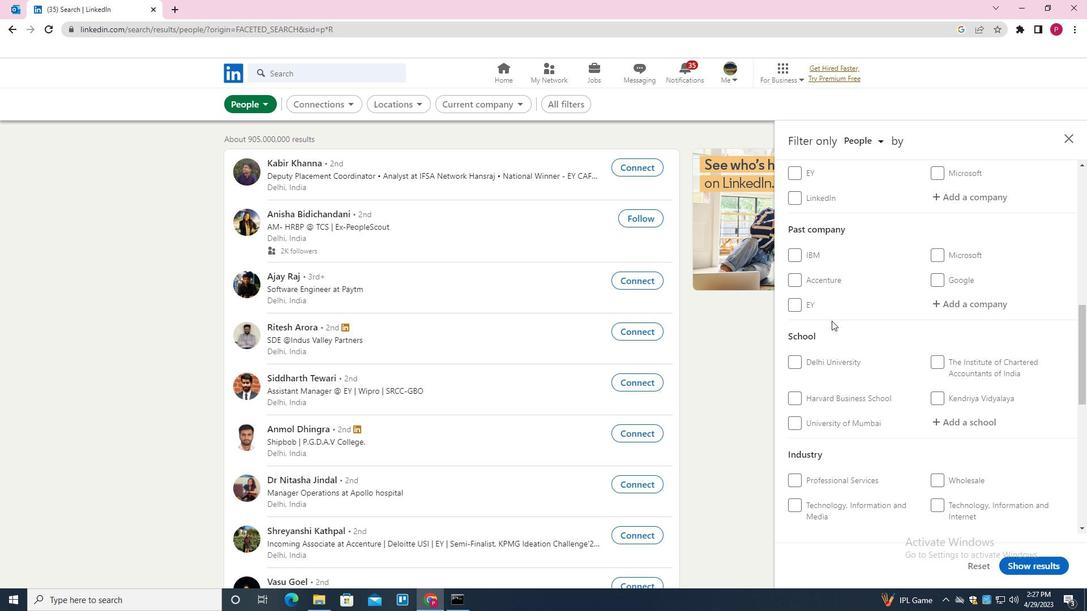
Action: Mouse scrolled (832, 321) with delta (0, 0)
Screenshot: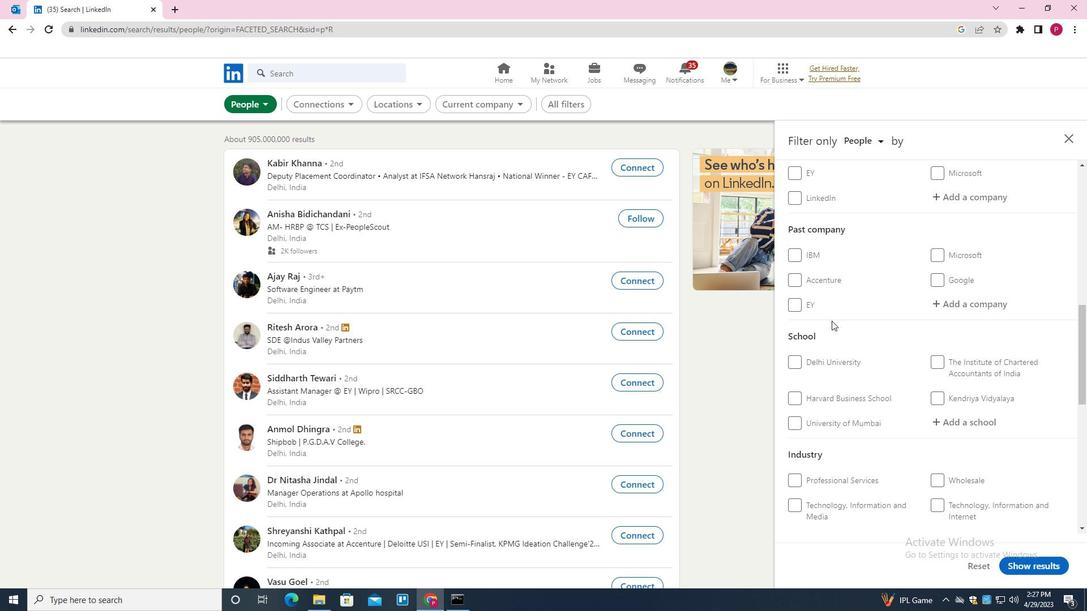 
Action: Mouse moved to (951, 313)
Screenshot: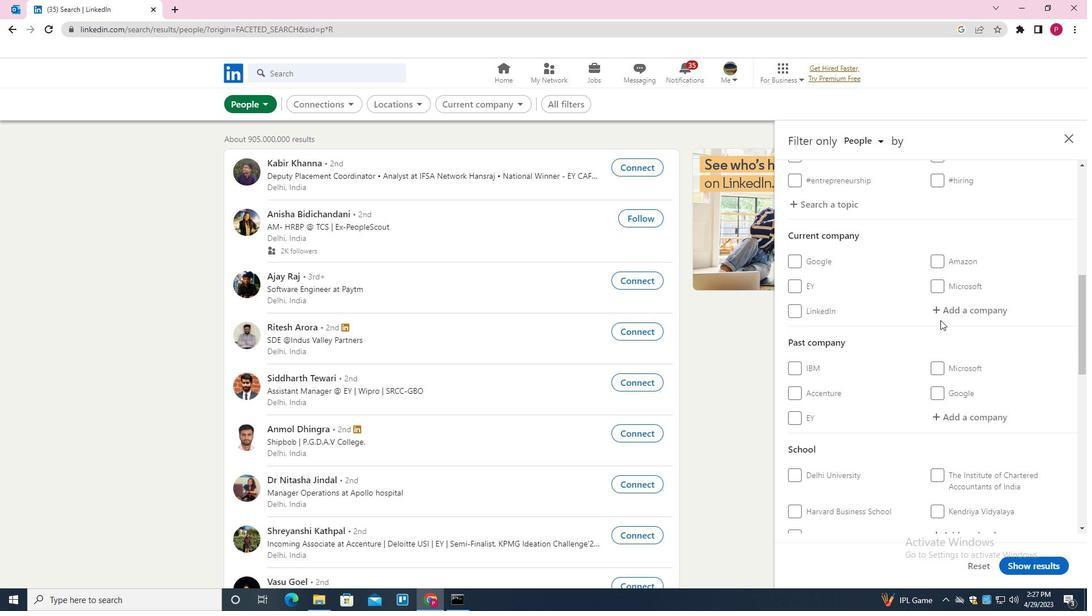 
Action: Mouse pressed left at (951, 313)
Screenshot: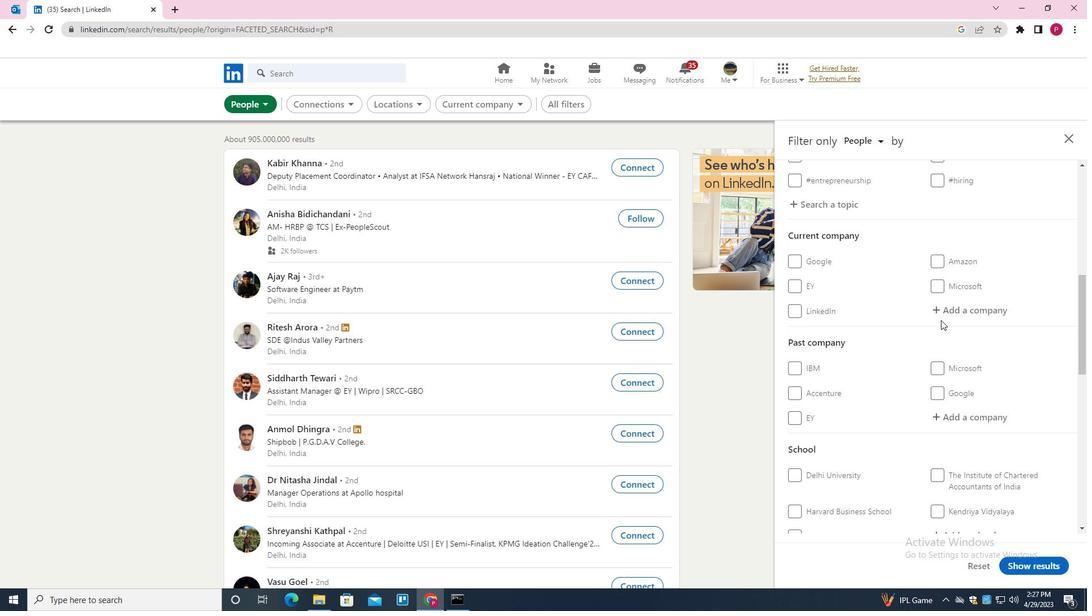
Action: Mouse moved to (950, 313)
Screenshot: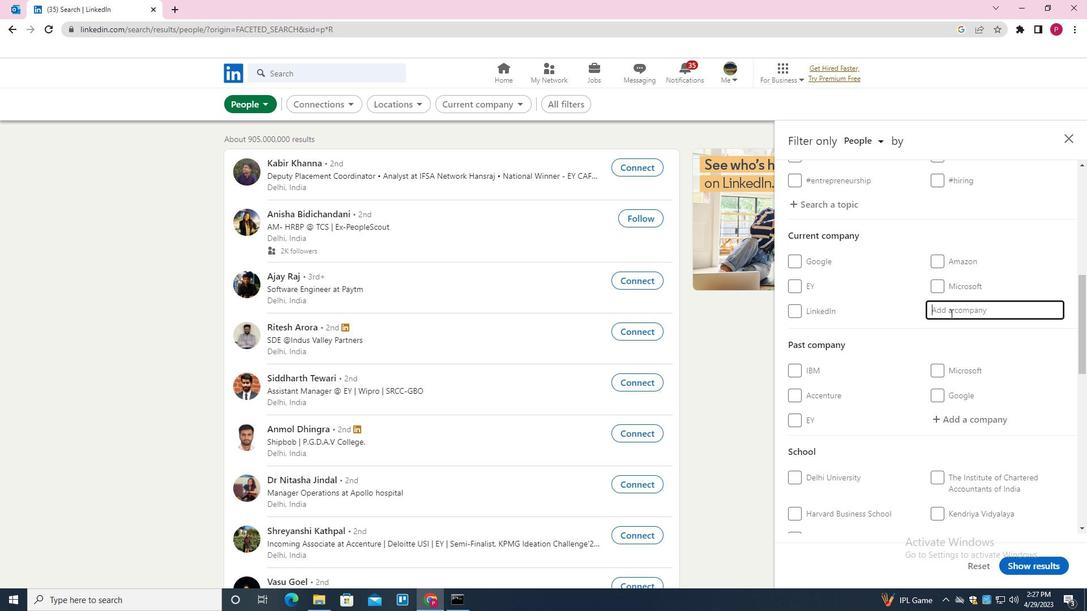 
Action: Key pressed <Key.shift><Key.shift><Key.shift>COMPUNNEL<Key.down><Key.enter>
Screenshot: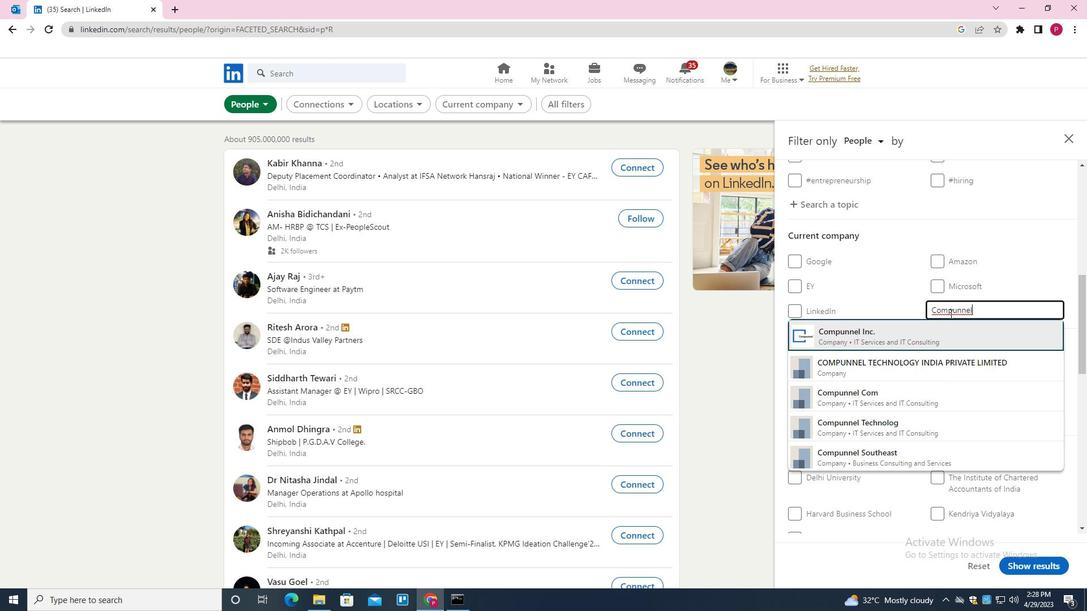 
Action: Mouse moved to (916, 349)
Screenshot: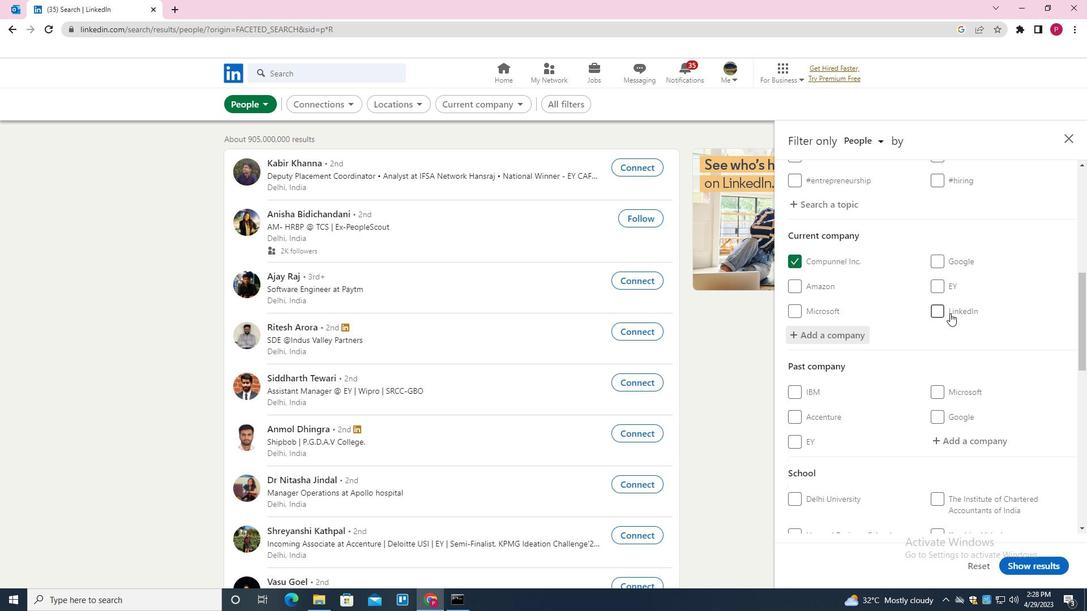 
Action: Mouse scrolled (916, 348) with delta (0, 0)
Screenshot: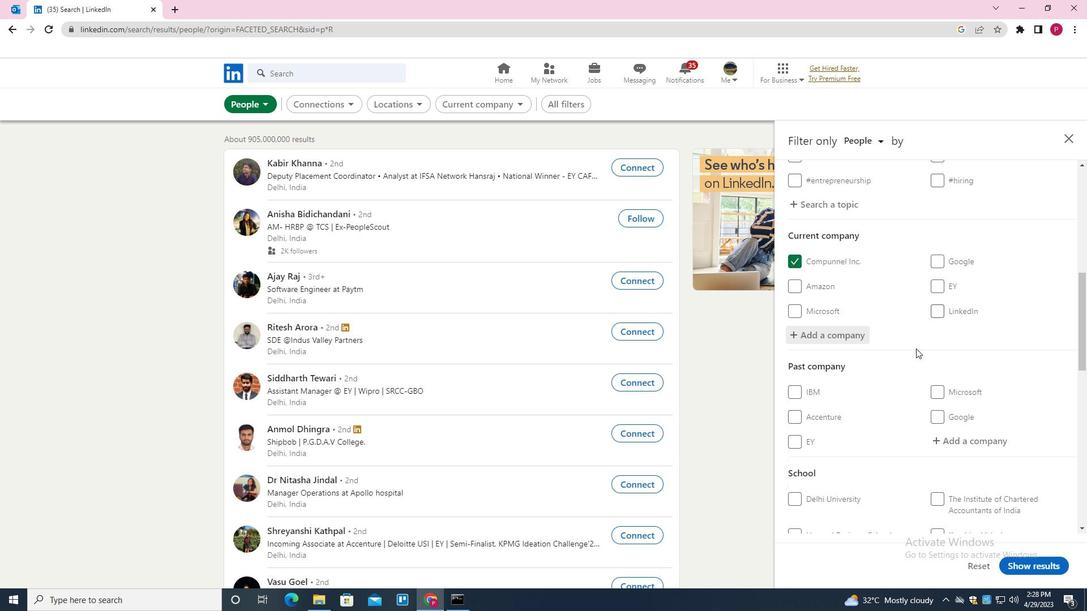 
Action: Mouse scrolled (916, 348) with delta (0, 0)
Screenshot: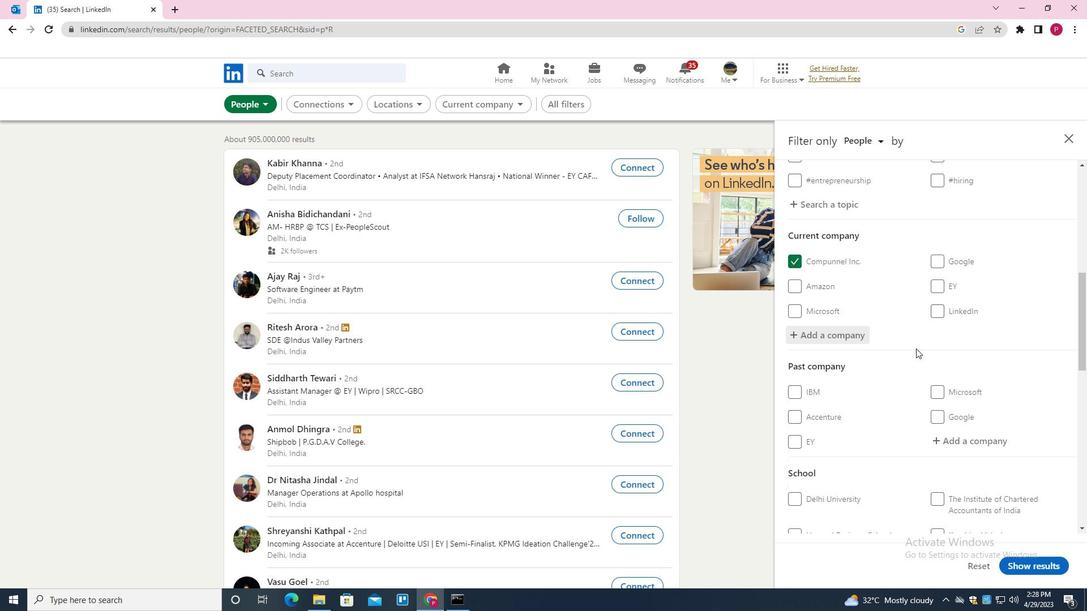 
Action: Mouse scrolled (916, 348) with delta (0, 0)
Screenshot: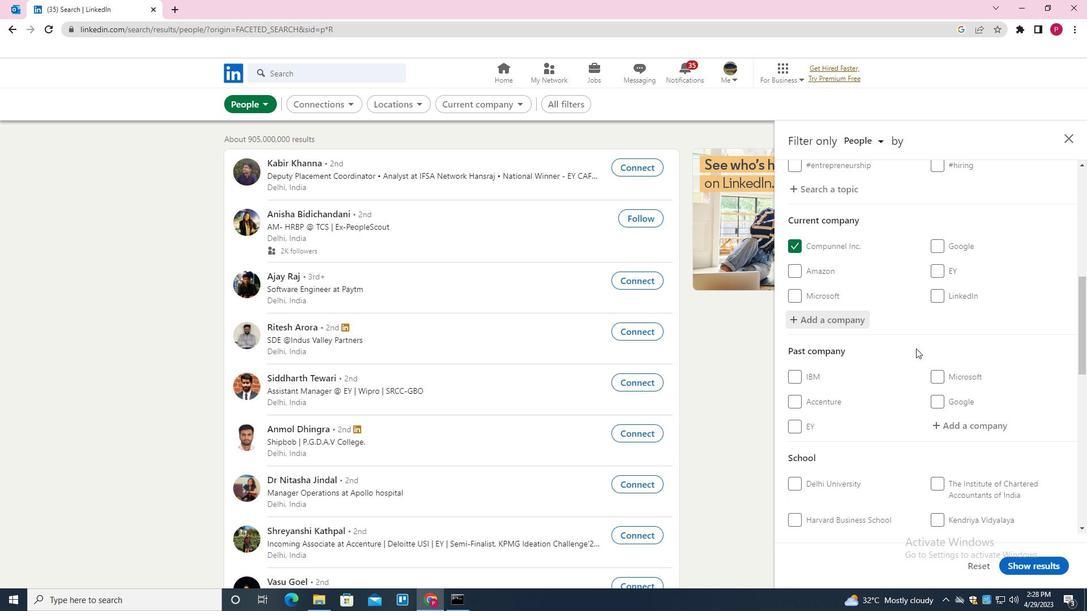 
Action: Mouse scrolled (916, 348) with delta (0, 0)
Screenshot: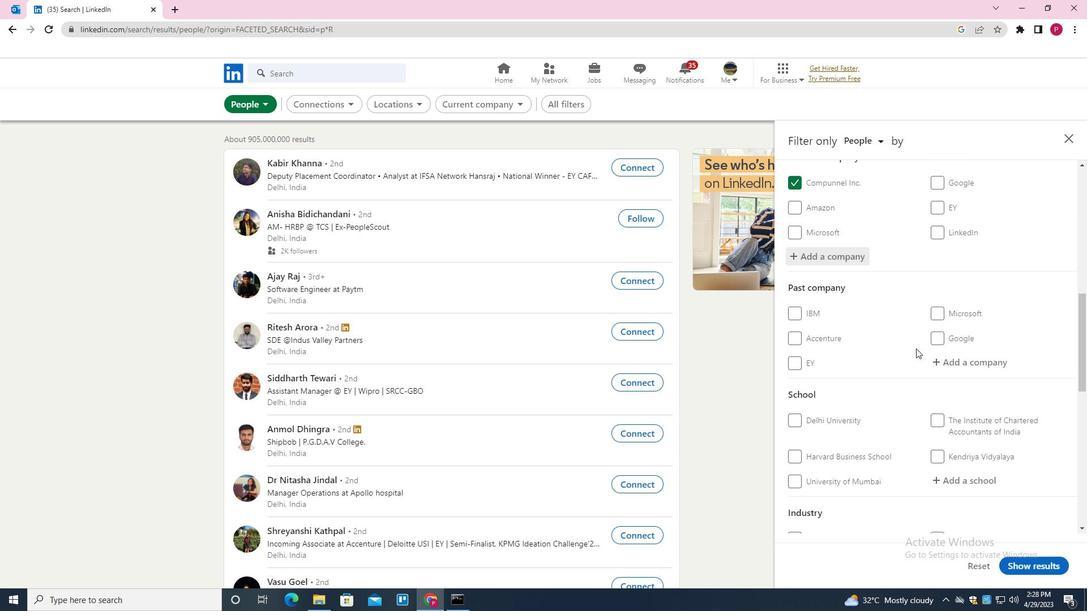
Action: Mouse moved to (950, 333)
Screenshot: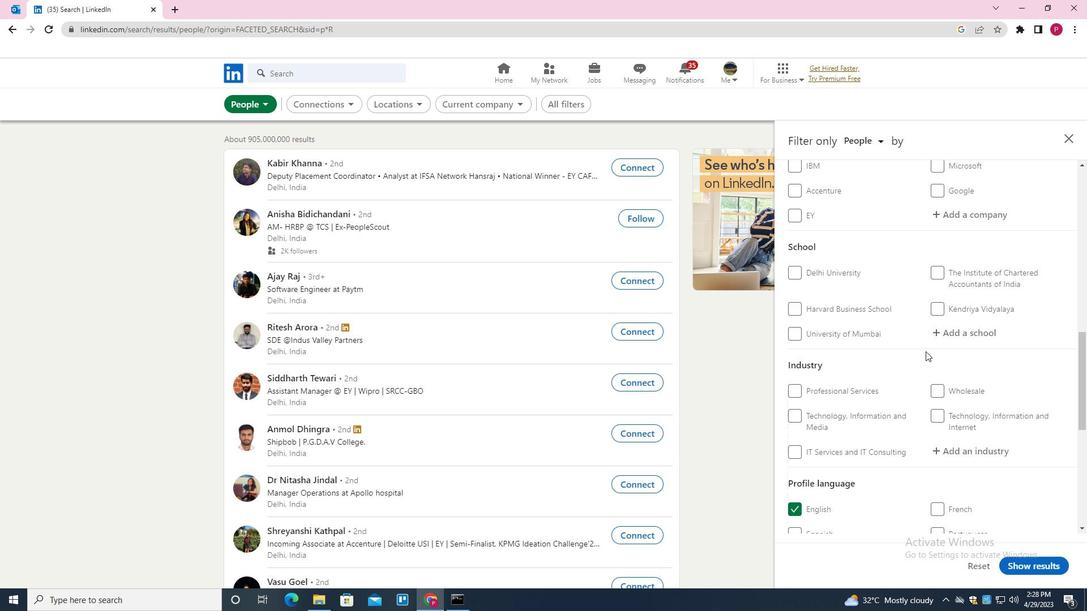 
Action: Mouse pressed left at (950, 333)
Screenshot: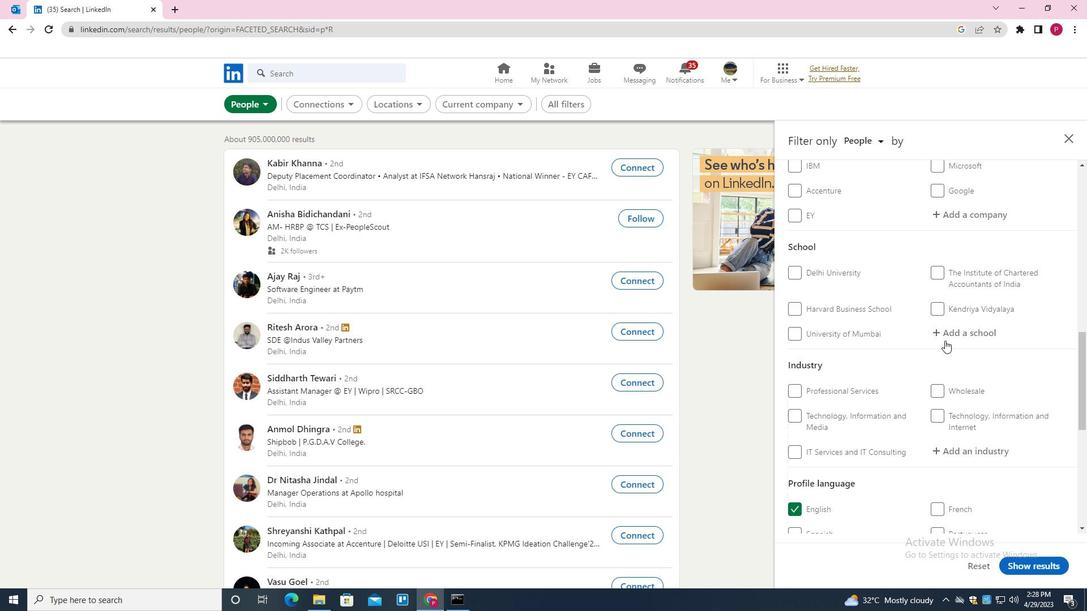 
Action: Key pressed <Key.shift><Key.shift><Key.shift><Key.shift><Key.shift><Key.shift><Key.shift><Key.shift><Key.shift><Key.shift><Key.shift><Key.shift><Key.shift><Key.shift><Key.shift><Key.shift><Key.shift><Key.shift><Key.shift><Key.shift><Key.shift><Key.shift><Key.shift><Key.shift><Key.shift><Key.shift><Key.shift><Key.shift><Key.shift><Key.shift>RITAMBARA<Key.space><Key.down><Key.enter>
Screenshot: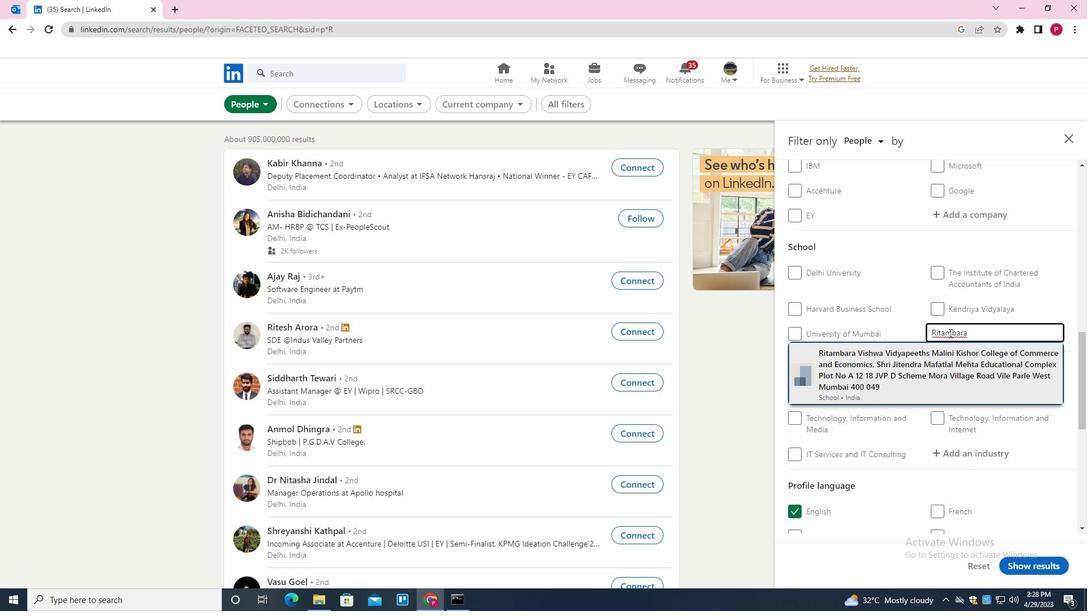 
Action: Mouse moved to (861, 319)
Screenshot: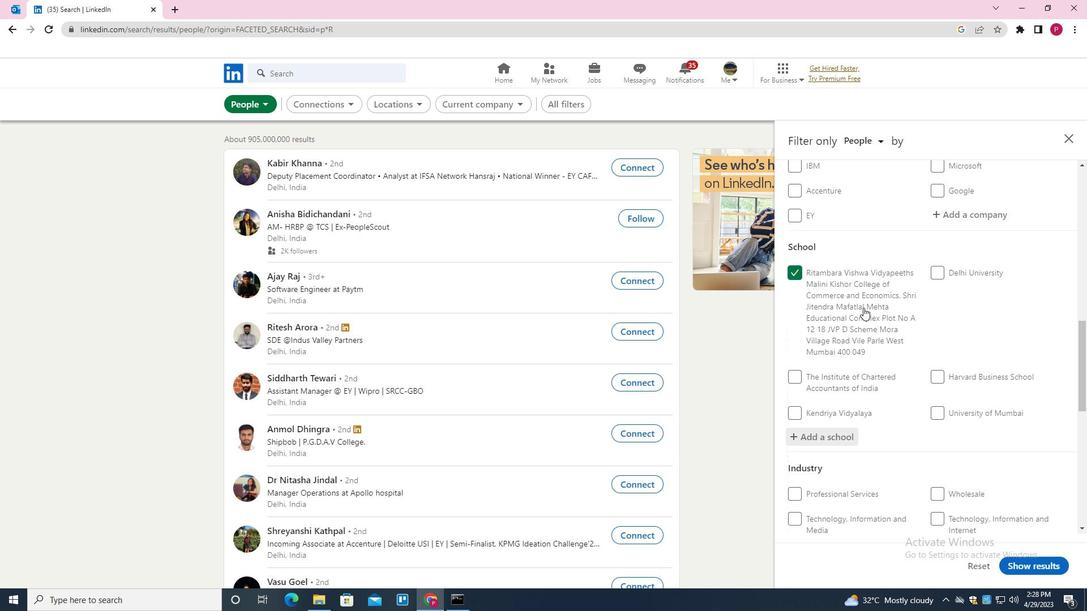
Action: Mouse scrolled (861, 318) with delta (0, 0)
Screenshot: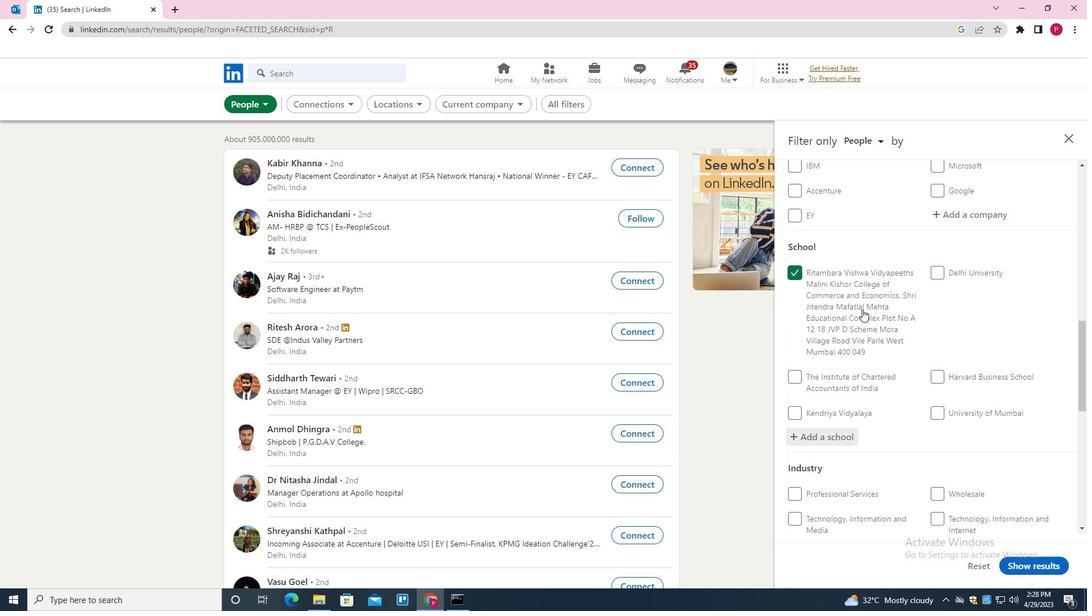 
Action: Mouse scrolled (861, 318) with delta (0, 0)
Screenshot: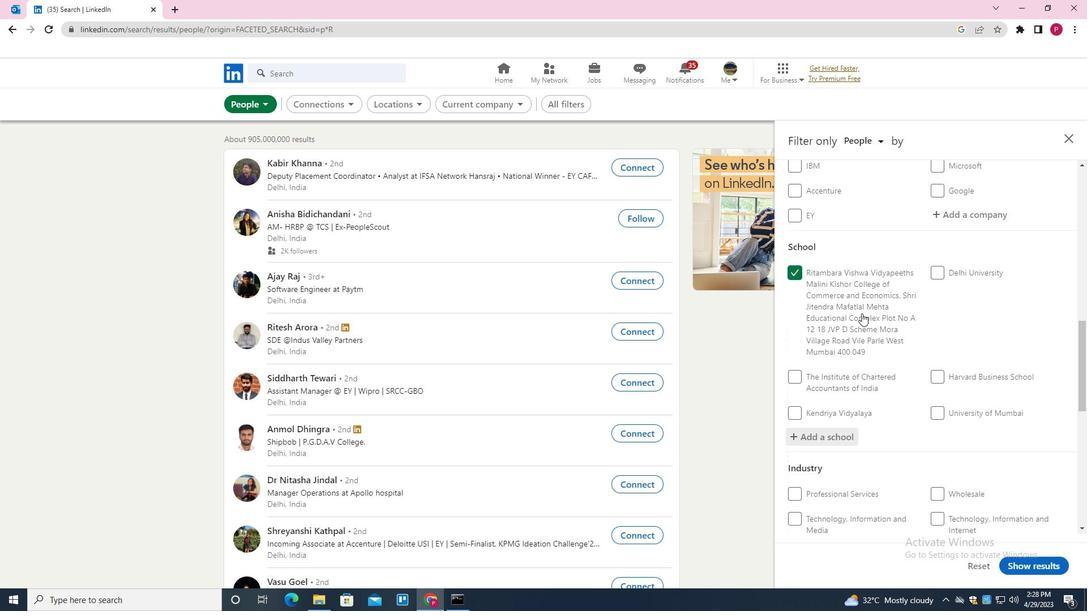 
Action: Mouse scrolled (861, 318) with delta (0, 0)
Screenshot: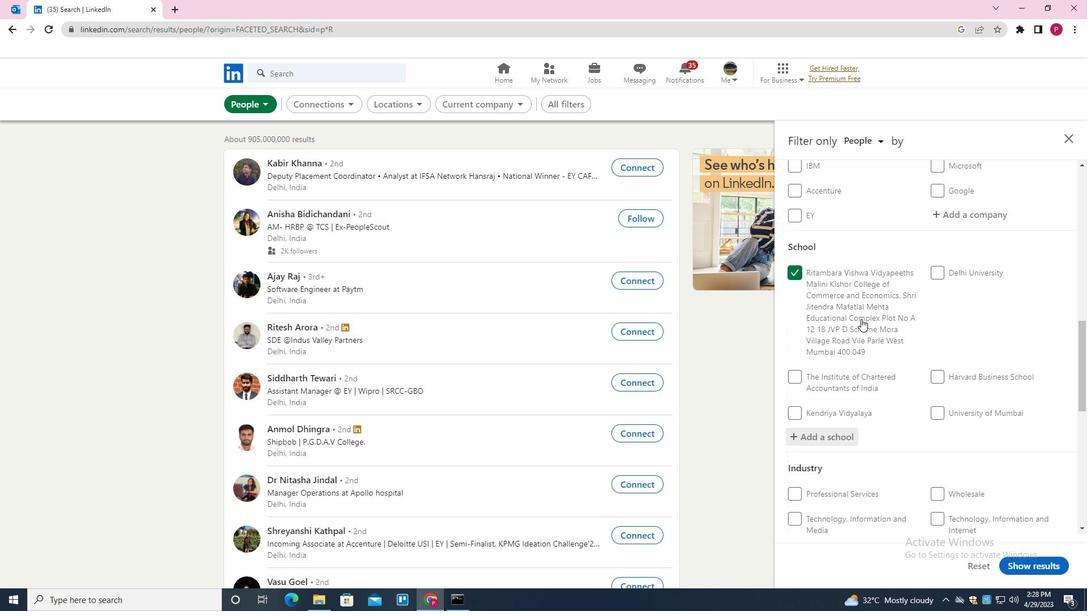 
Action: Mouse scrolled (861, 318) with delta (0, 0)
Screenshot: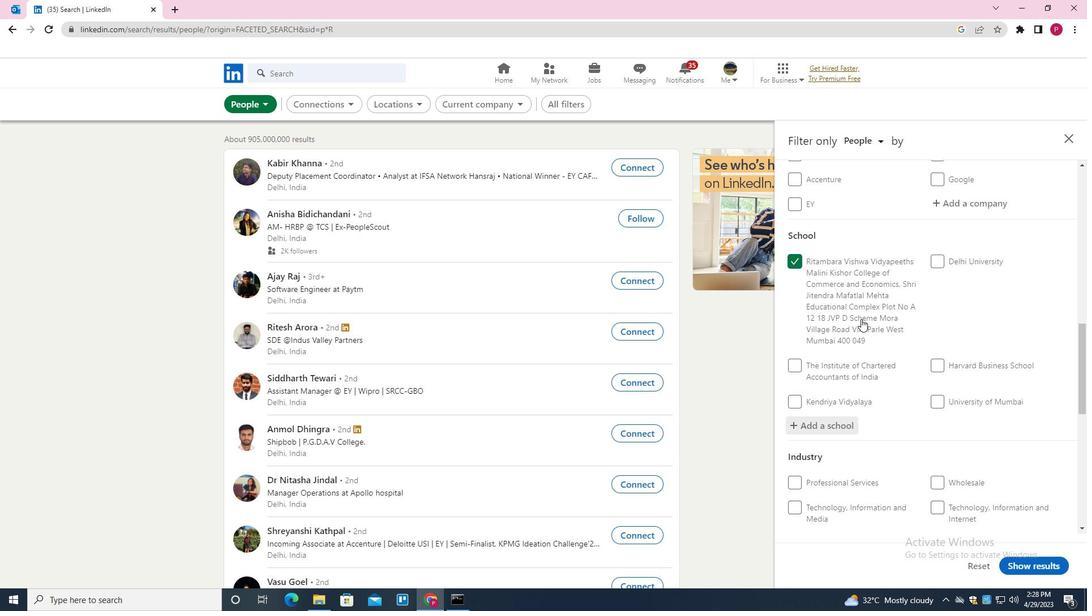 
Action: Mouse moved to (950, 329)
Screenshot: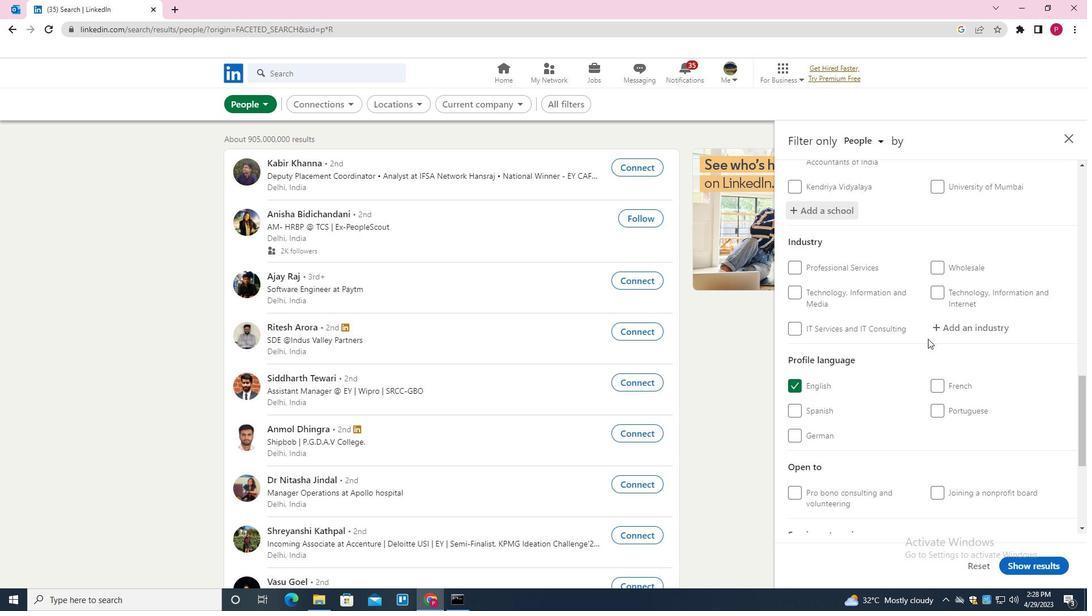 
Action: Mouse pressed left at (950, 329)
Screenshot: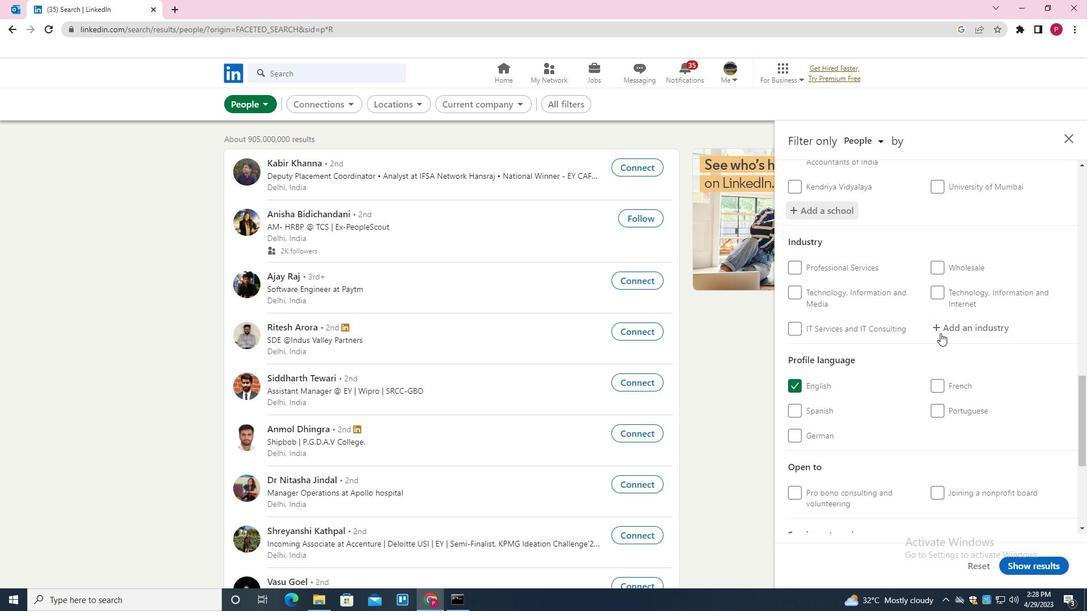 
Action: Mouse moved to (950, 329)
Screenshot: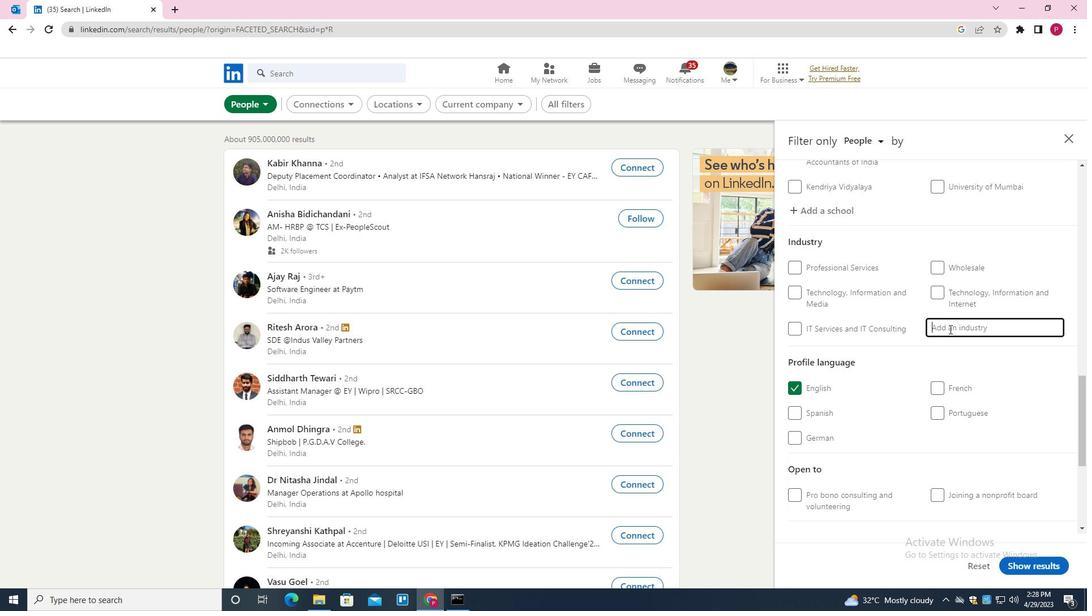 
Action: Key pressed <Key.shift>RETAIL<Key.down><Key.down><Key.down><Key.down><Key.down><Key.down><Key.down><Key.down><Key.down><Key.down><Key.down><Key.down><Key.down><Key.down><Key.down><Key.up><Key.enter>
Screenshot: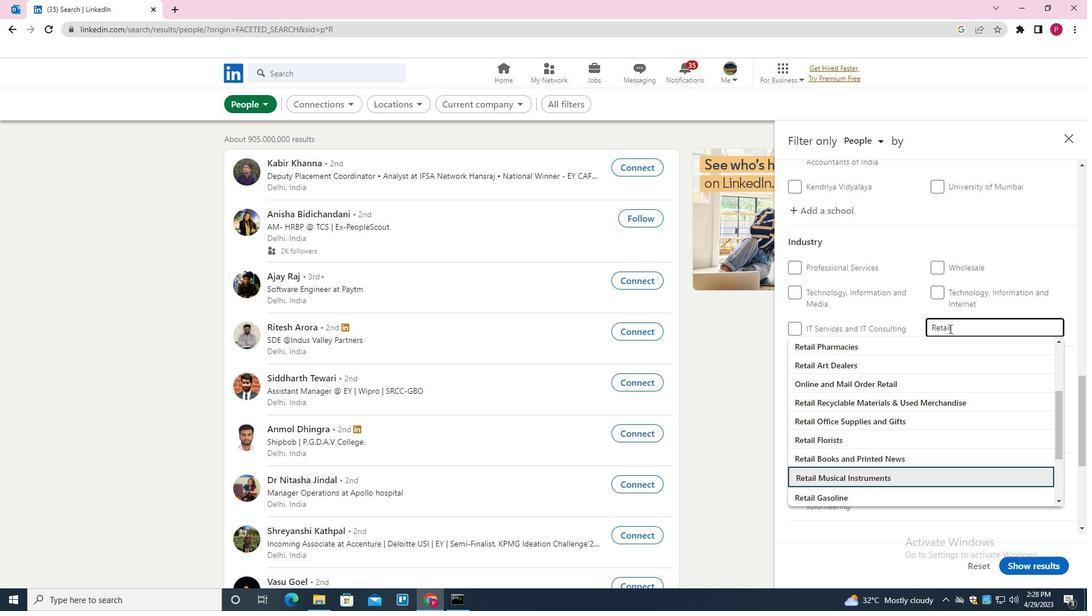 
Action: Mouse moved to (935, 354)
Screenshot: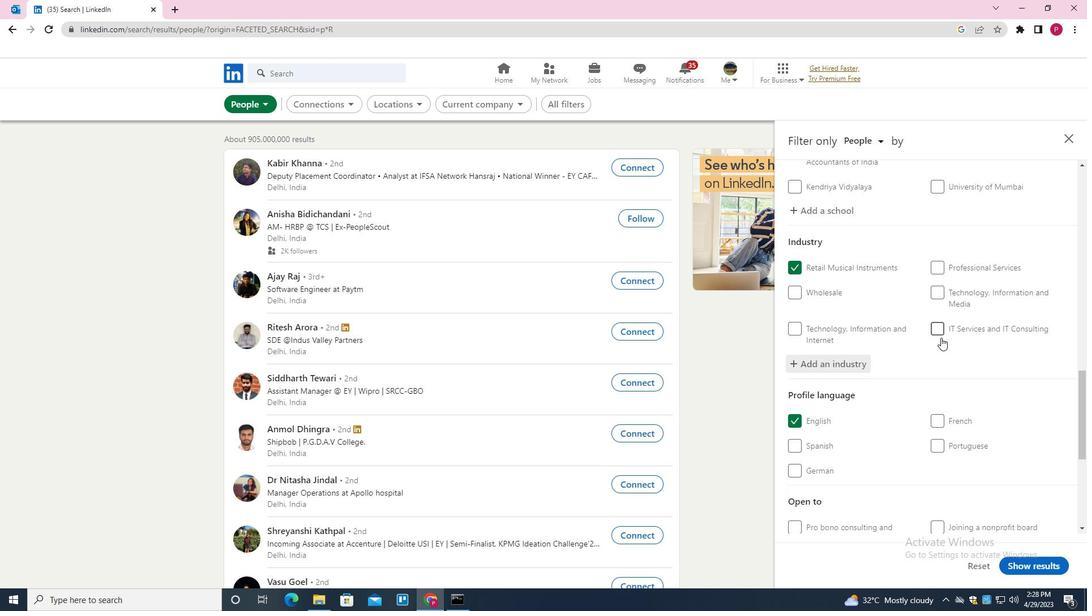 
Action: Mouse scrolled (935, 354) with delta (0, 0)
Screenshot: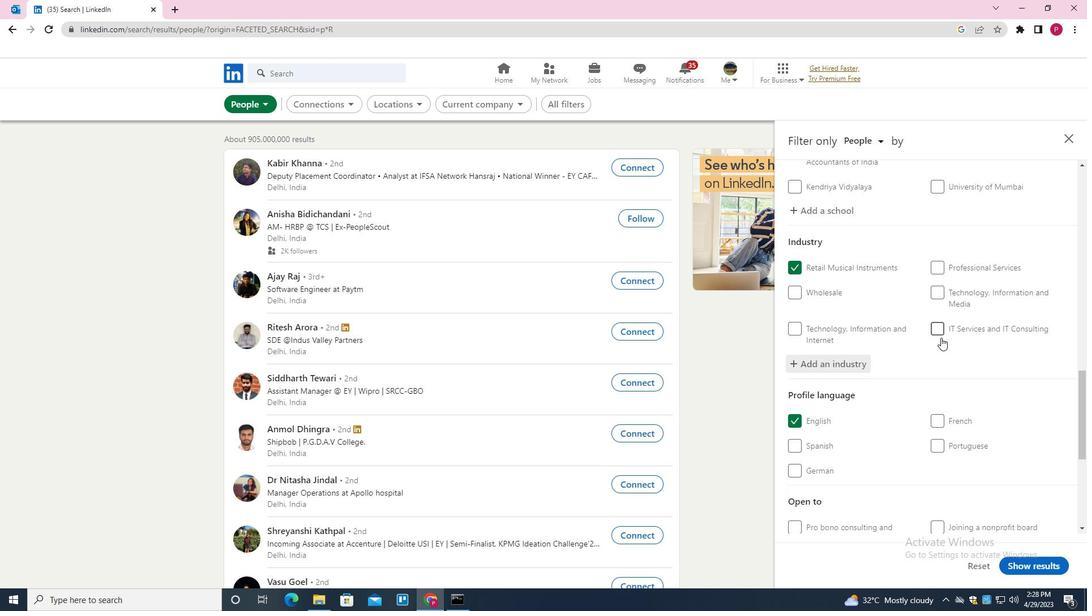 
Action: Mouse scrolled (935, 354) with delta (0, 0)
Screenshot: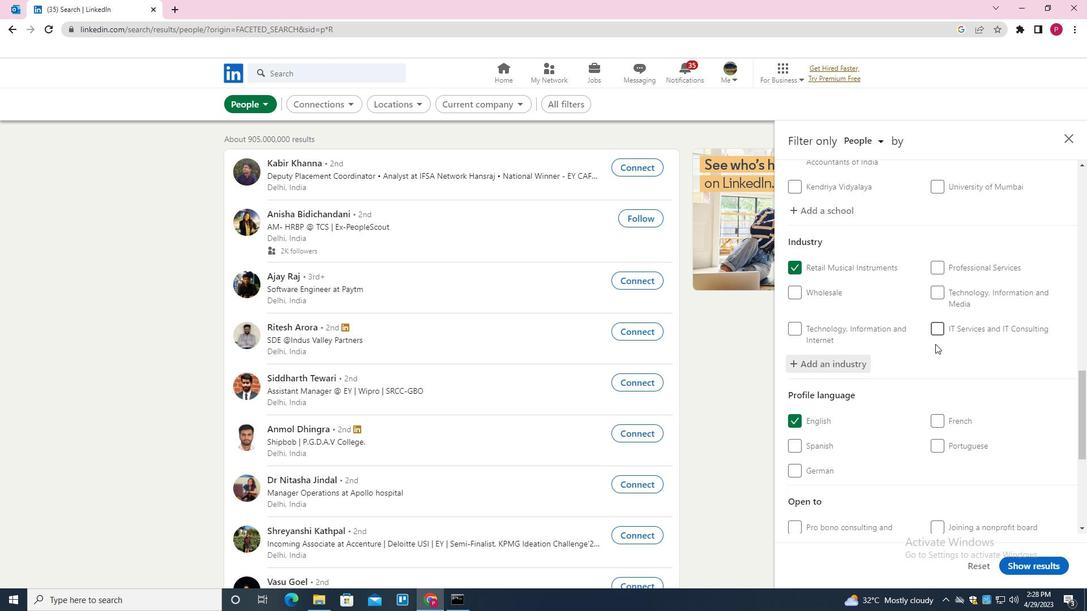 
Action: Mouse scrolled (935, 354) with delta (0, 0)
Screenshot: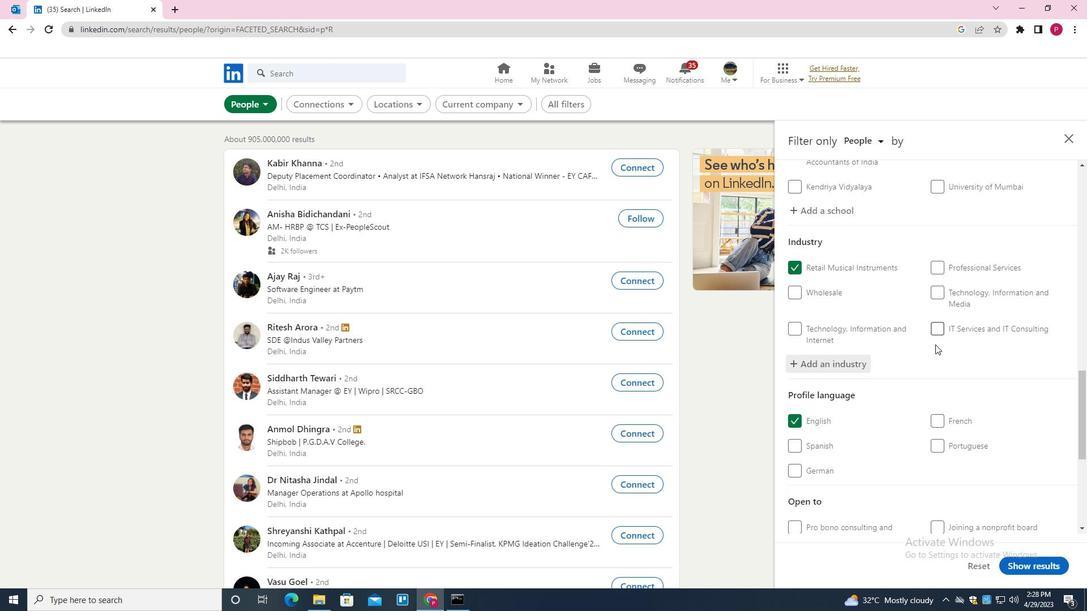 
Action: Mouse scrolled (935, 354) with delta (0, 0)
Screenshot: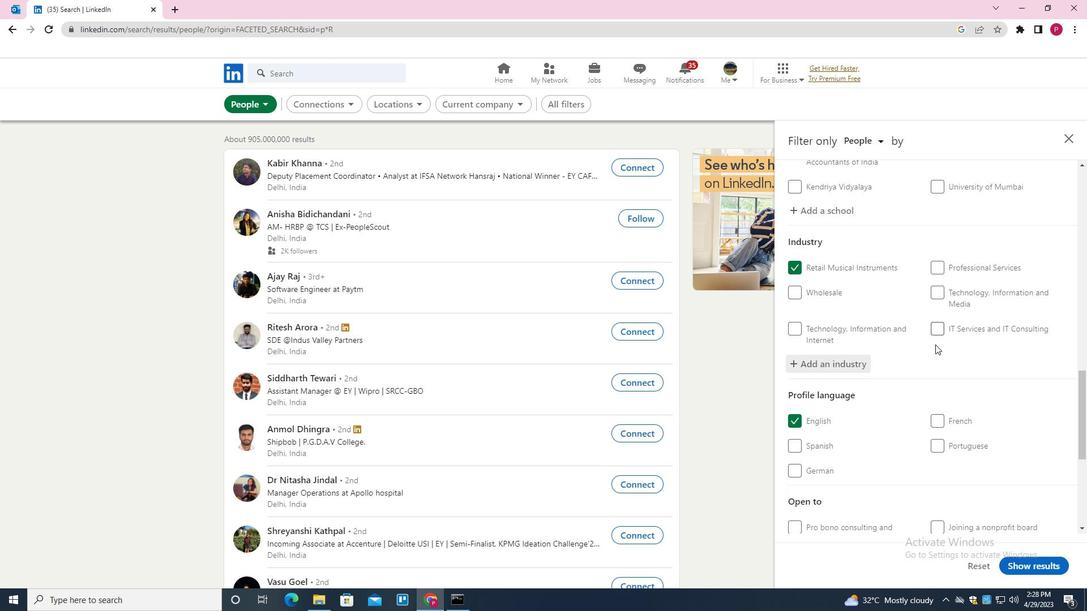 
Action: Mouse moved to (933, 356)
Screenshot: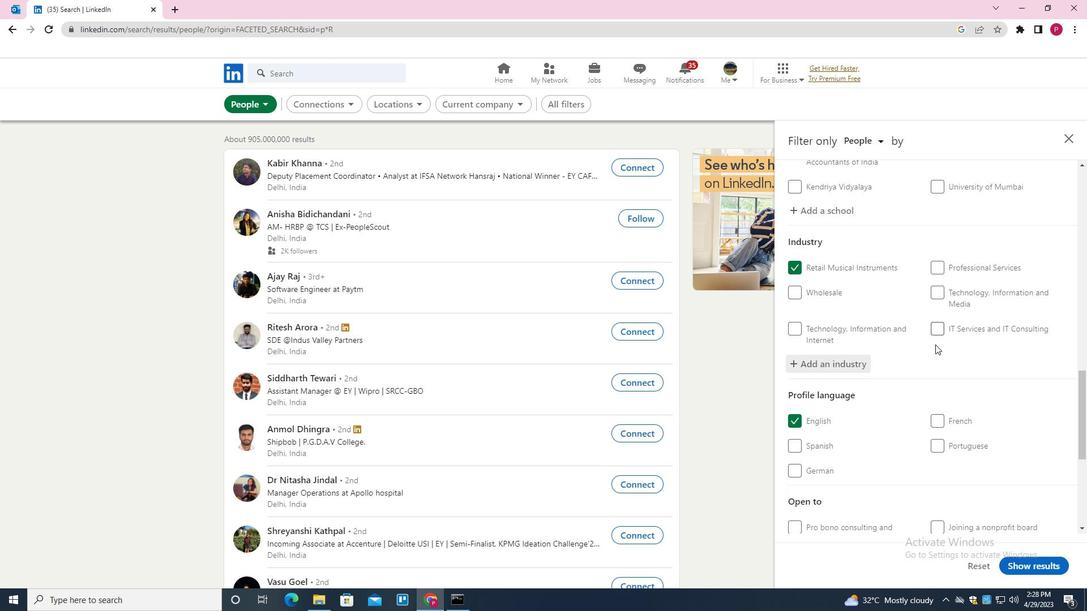
Action: Mouse scrolled (933, 356) with delta (0, 0)
Screenshot: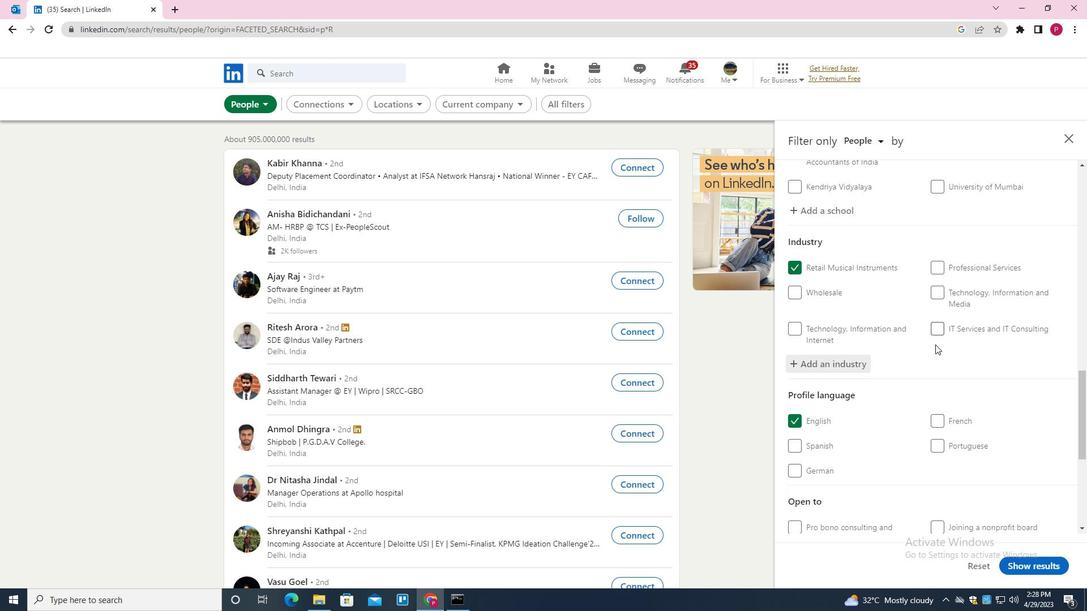 
Action: Mouse moved to (967, 373)
Screenshot: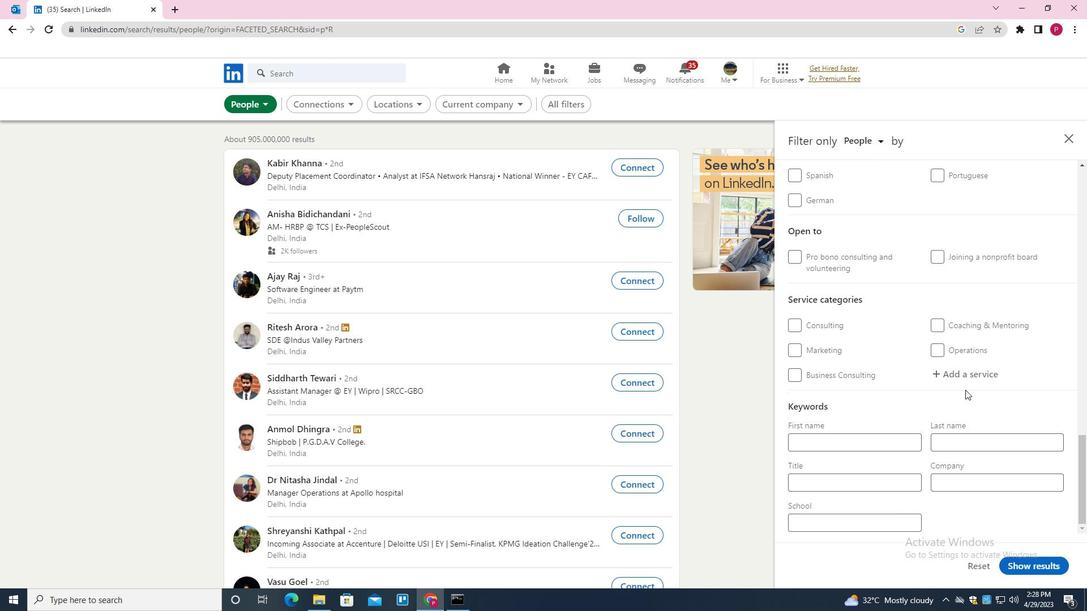 
Action: Mouse pressed left at (967, 373)
Screenshot: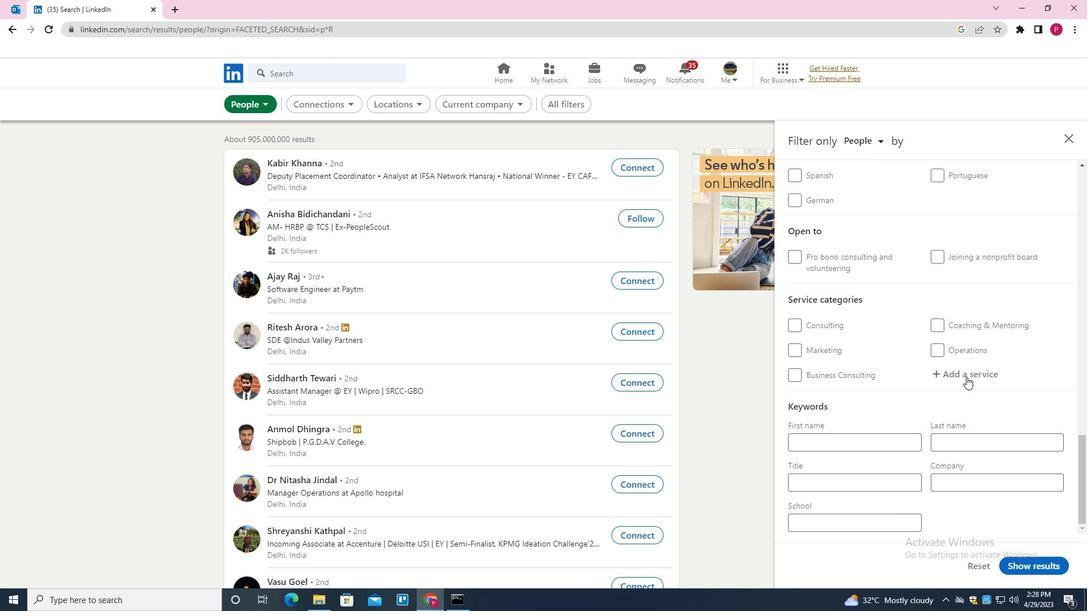 
Action: Mouse moved to (967, 372)
Screenshot: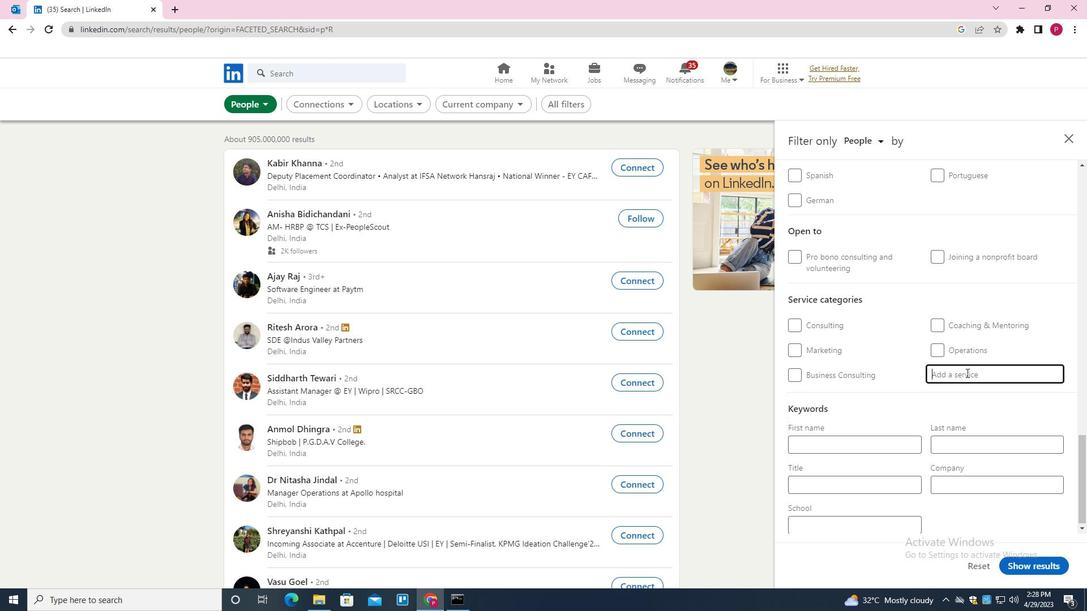 
Action: Key pressed <Key.shift>SER<Key.backspace><Key.backspace><Key.backspace><Key.backspace><Key.shift>USER<Key.space><Key.down><Key.enter>
Screenshot: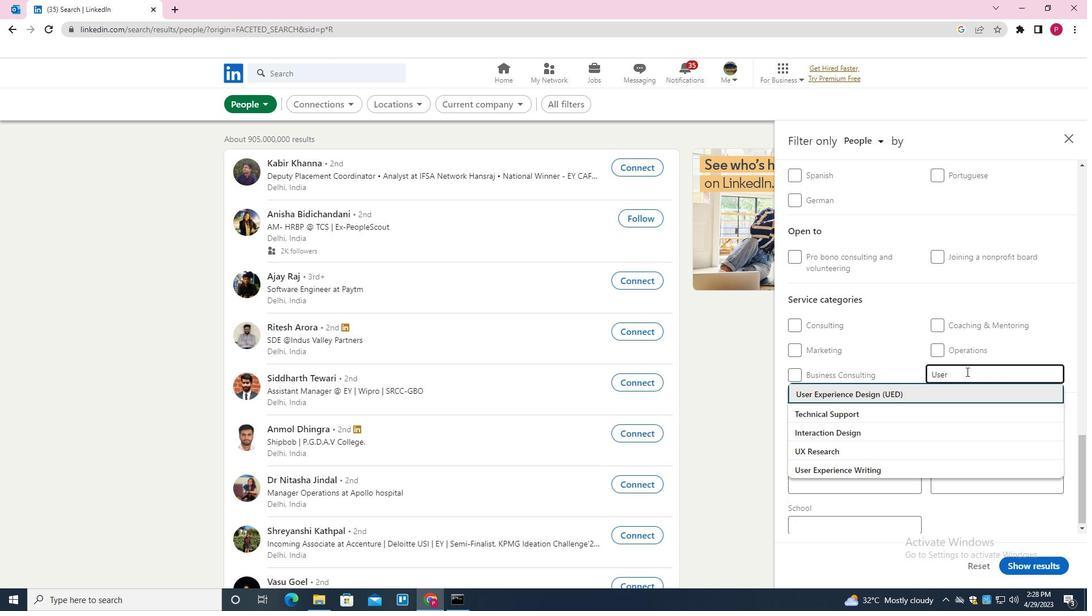 
Action: Mouse moved to (950, 381)
Screenshot: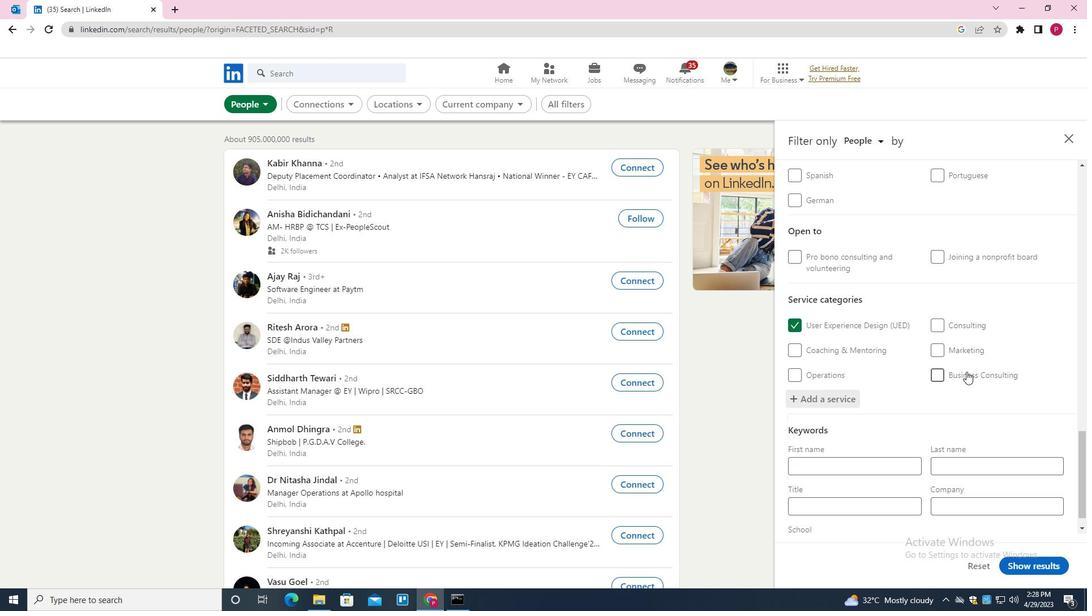 
Action: Mouse scrolled (950, 380) with delta (0, 0)
Screenshot: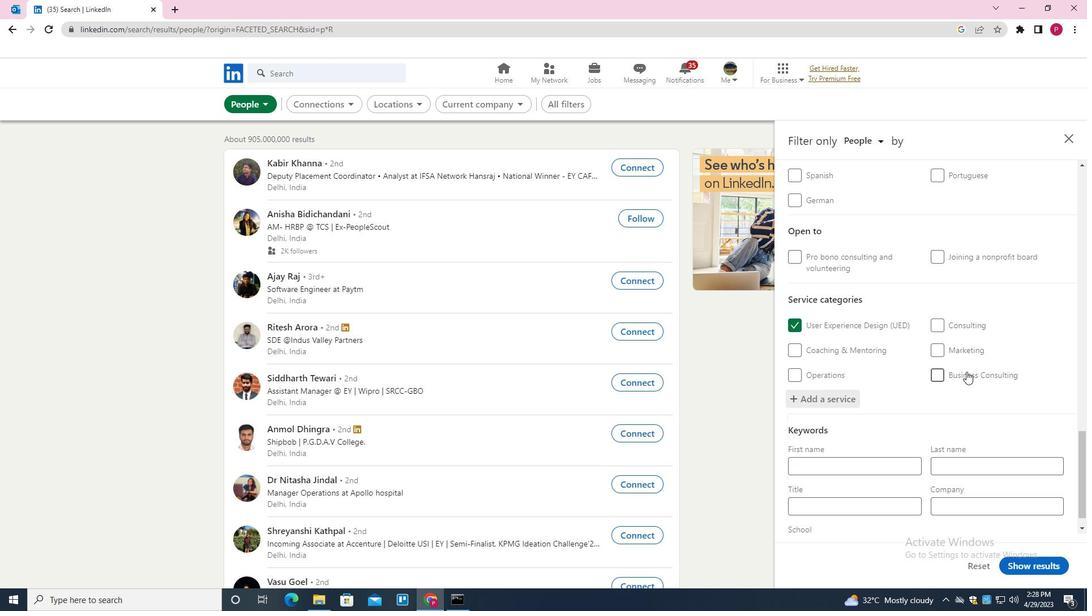 
Action: Mouse moved to (948, 383)
Screenshot: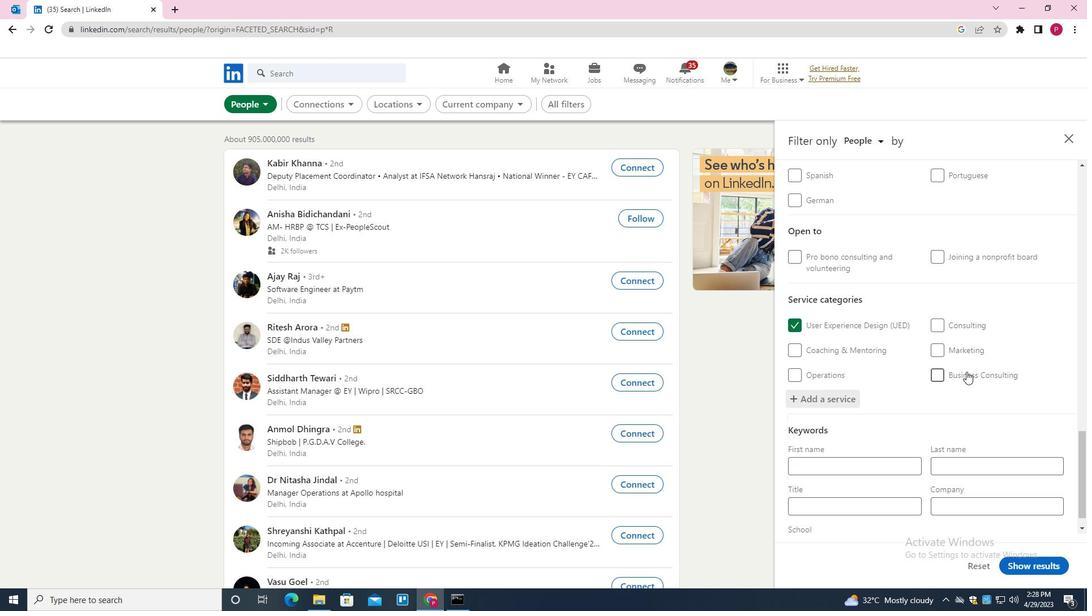 
Action: Mouse scrolled (948, 382) with delta (0, 0)
Screenshot: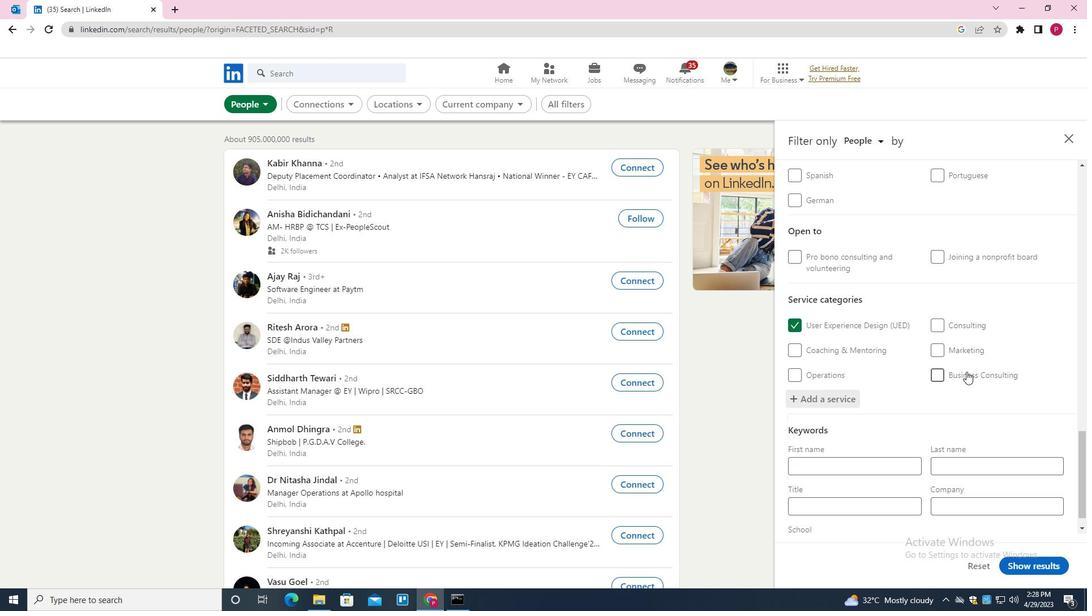 
Action: Mouse moved to (947, 384)
Screenshot: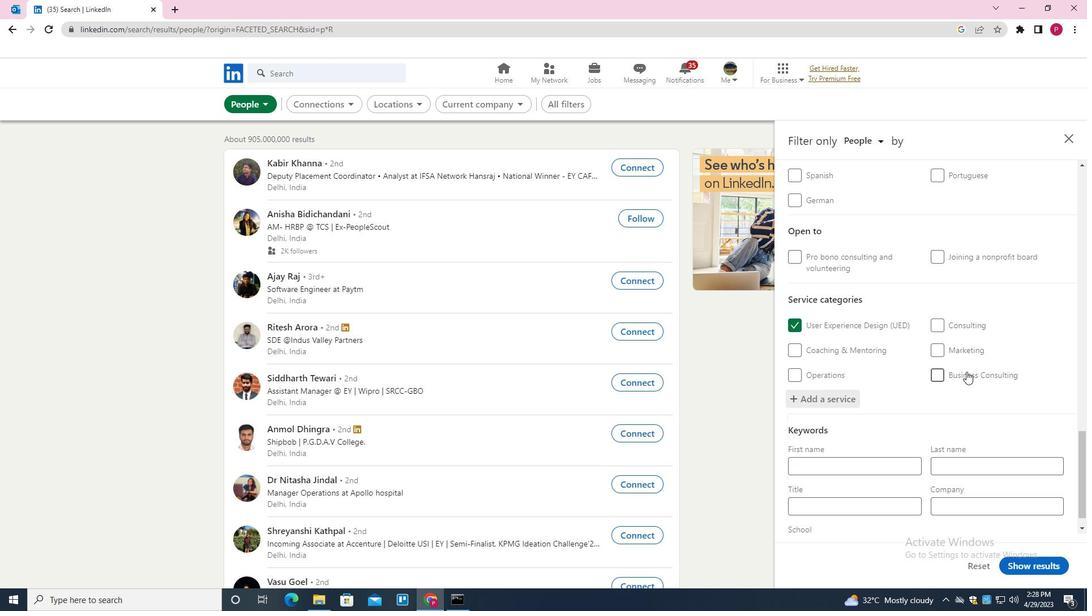 
Action: Mouse scrolled (947, 383) with delta (0, 0)
Screenshot: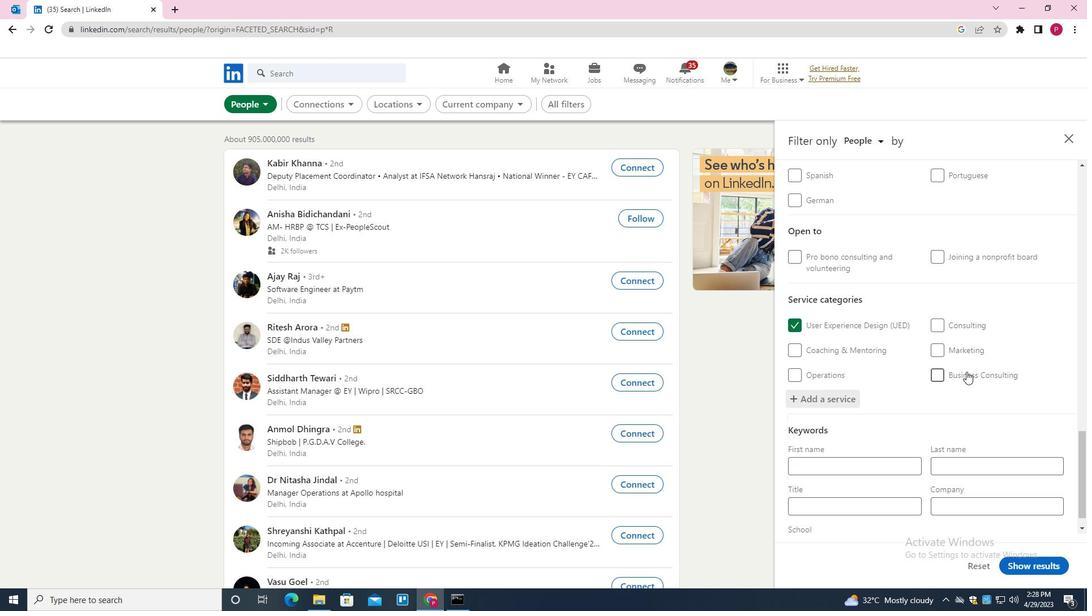 
Action: Mouse moved to (946, 385)
Screenshot: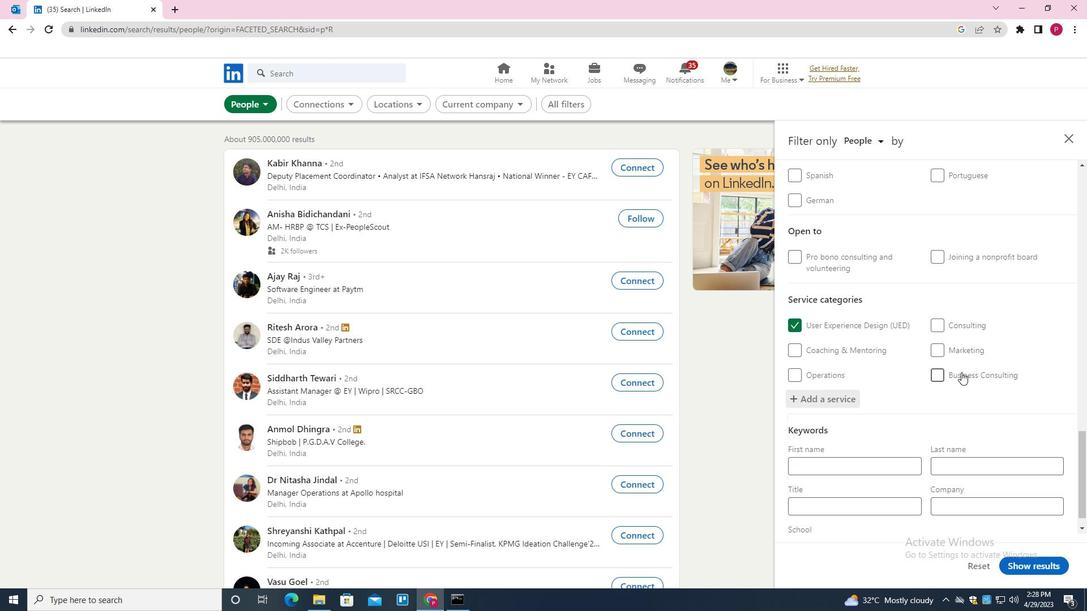 
Action: Mouse scrolled (946, 384) with delta (0, 0)
Screenshot: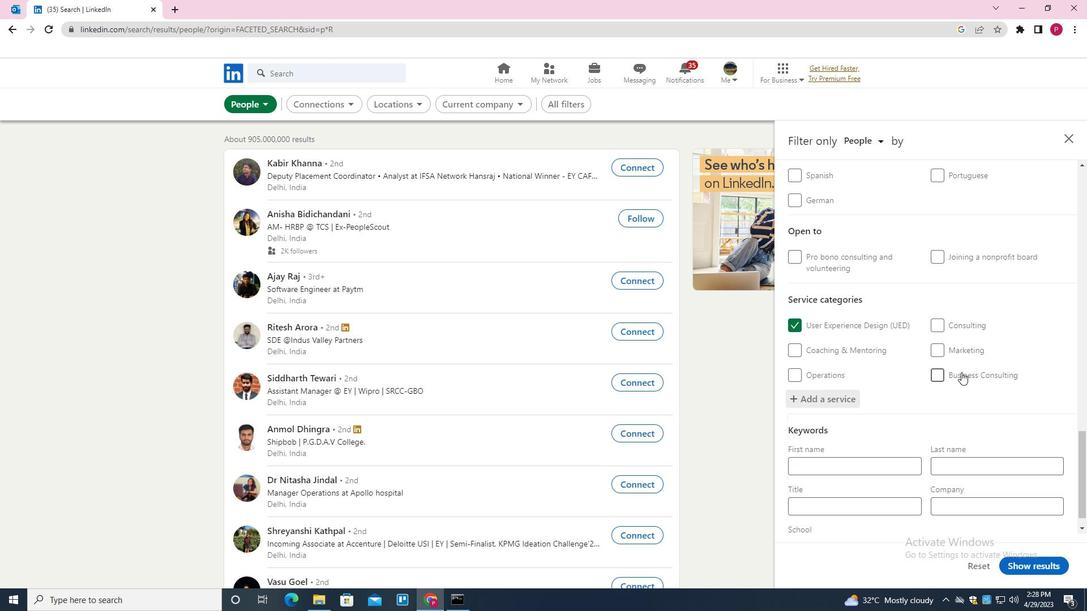 
Action: Mouse moved to (941, 388)
Screenshot: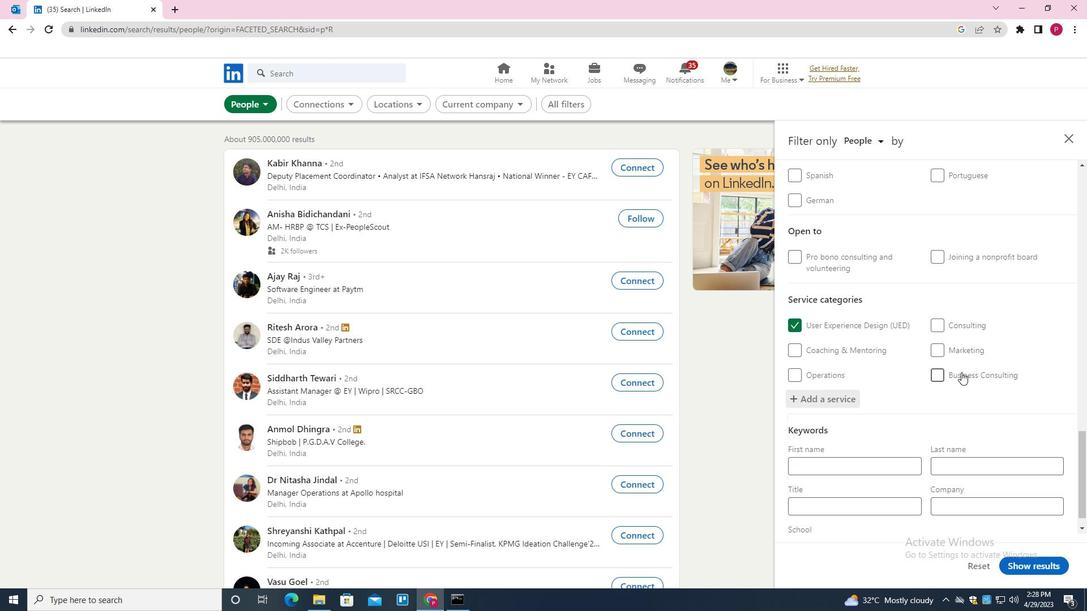 
Action: Mouse scrolled (941, 388) with delta (0, 0)
Screenshot: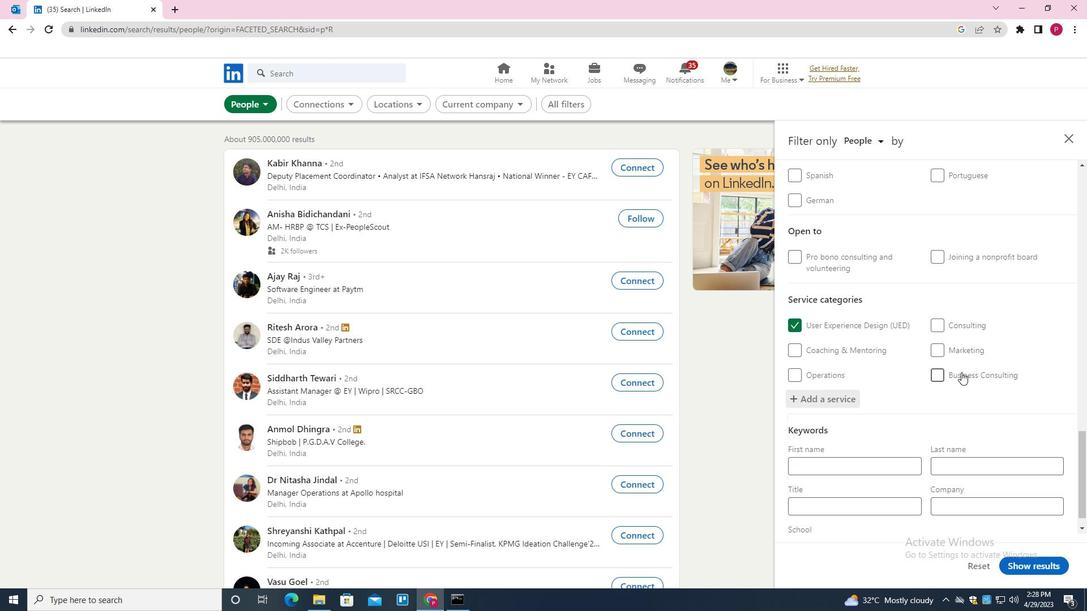 
Action: Mouse moved to (824, 488)
Screenshot: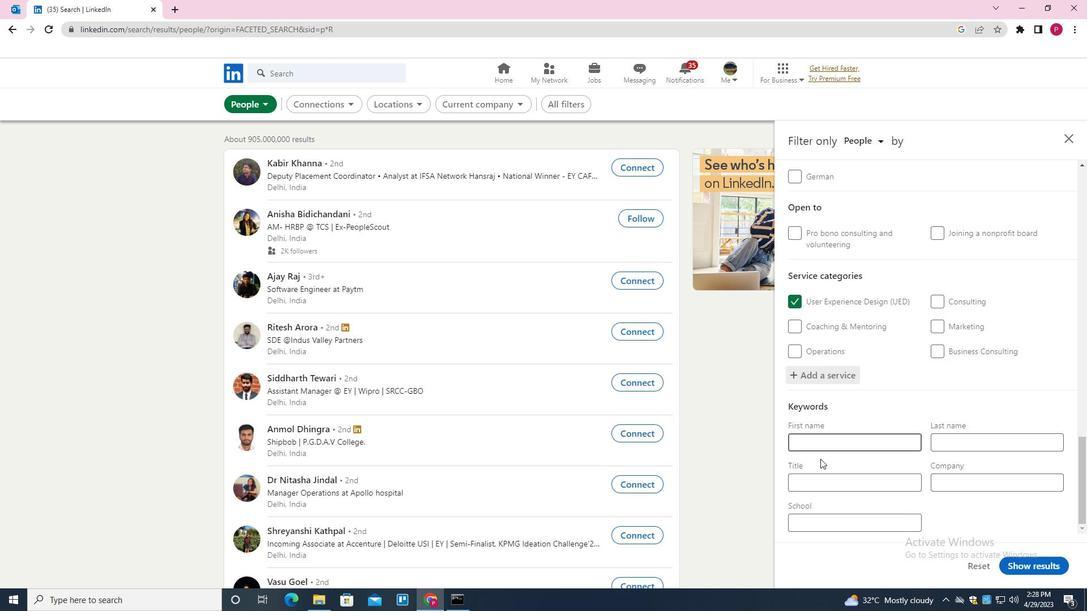 
Action: Mouse pressed left at (824, 488)
Screenshot: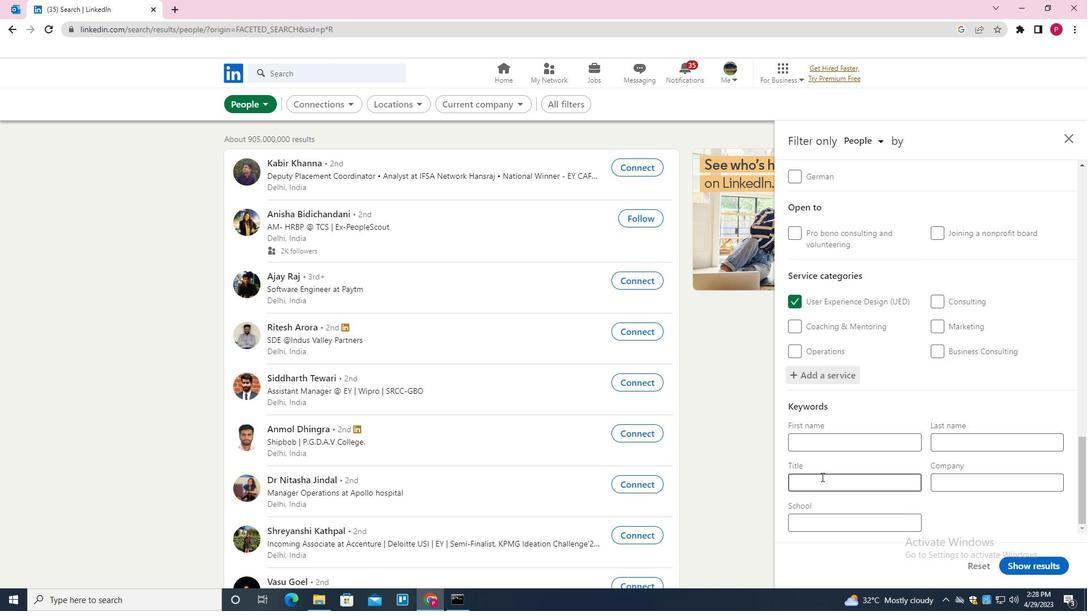 
Action: Mouse moved to (826, 487)
Screenshot: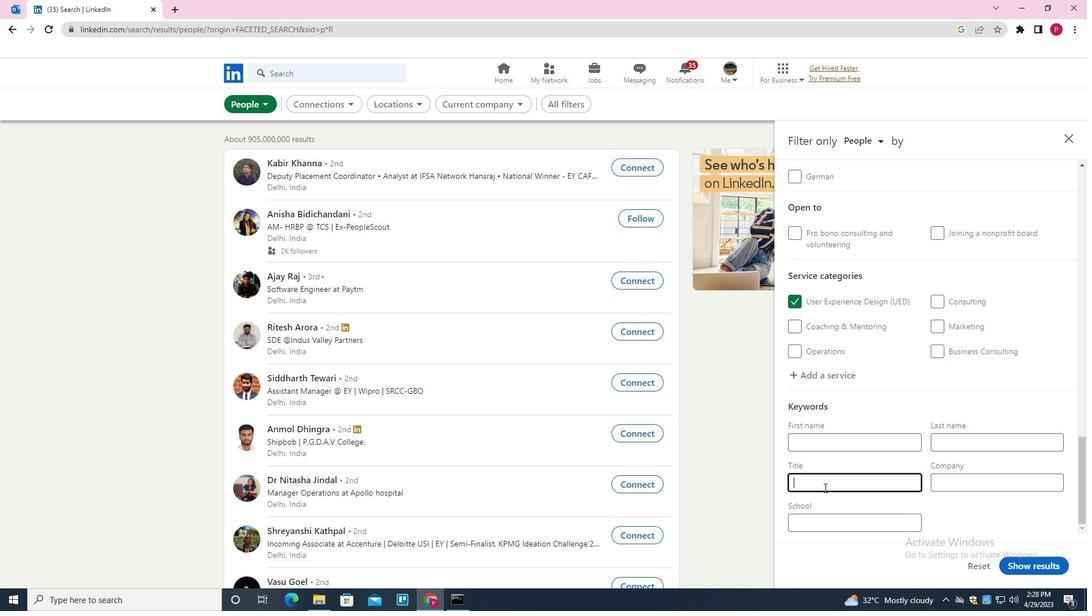 
Action: Key pressed <Key.shift><Key.shift><Key.shift><Key.shift><Key.shift><Key.shift><Key.shift><Key.shift><Key.shift>NUCLEAR<Key.space><Key.shift>ENGINEER
Screenshot: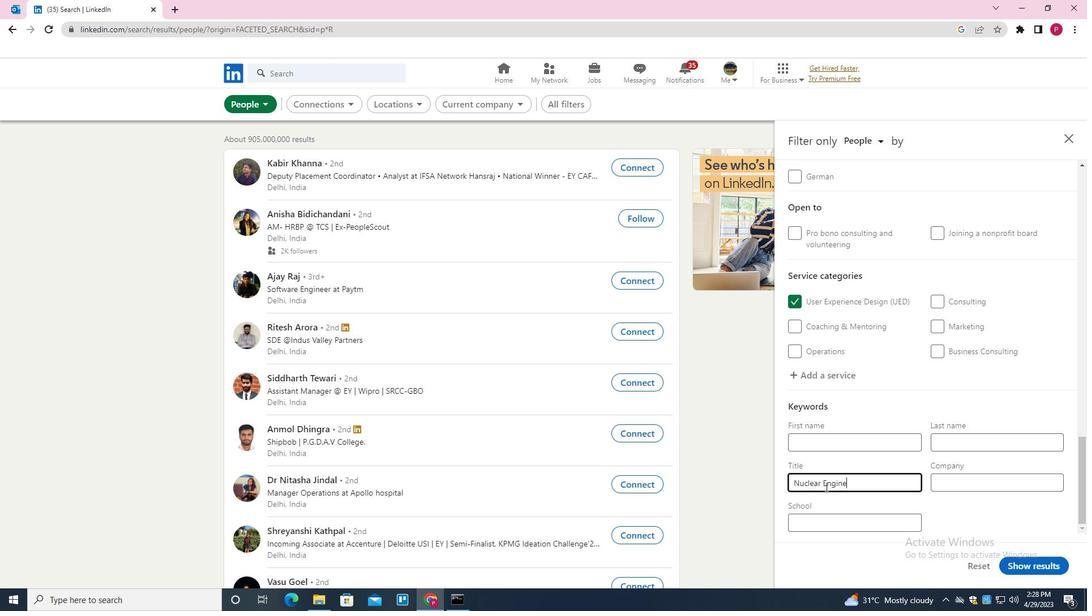 
Action: Mouse moved to (1040, 568)
Screenshot: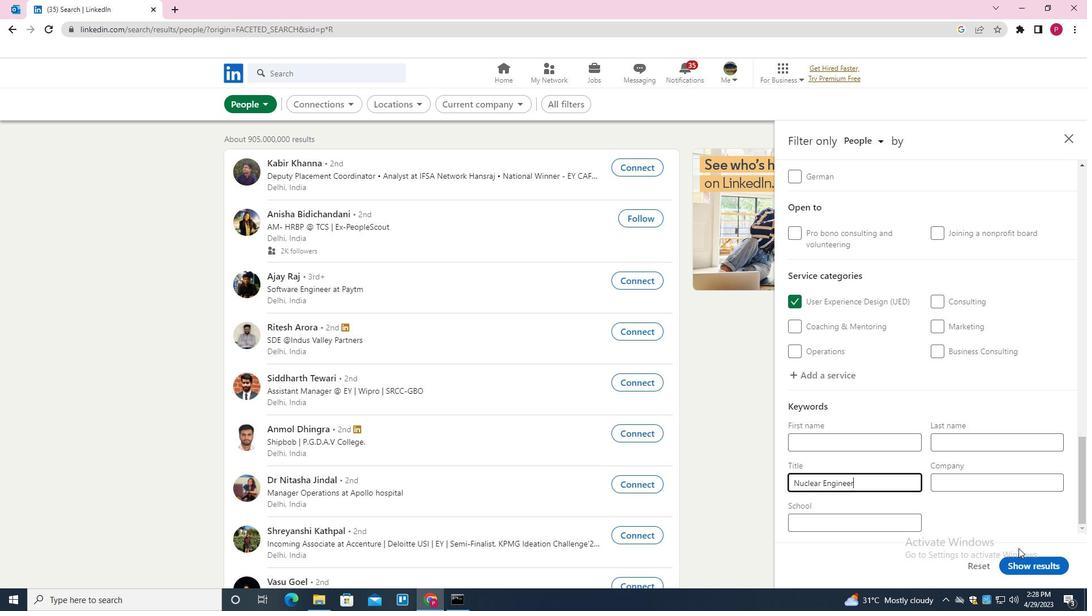 
Action: Mouse pressed left at (1040, 568)
Screenshot: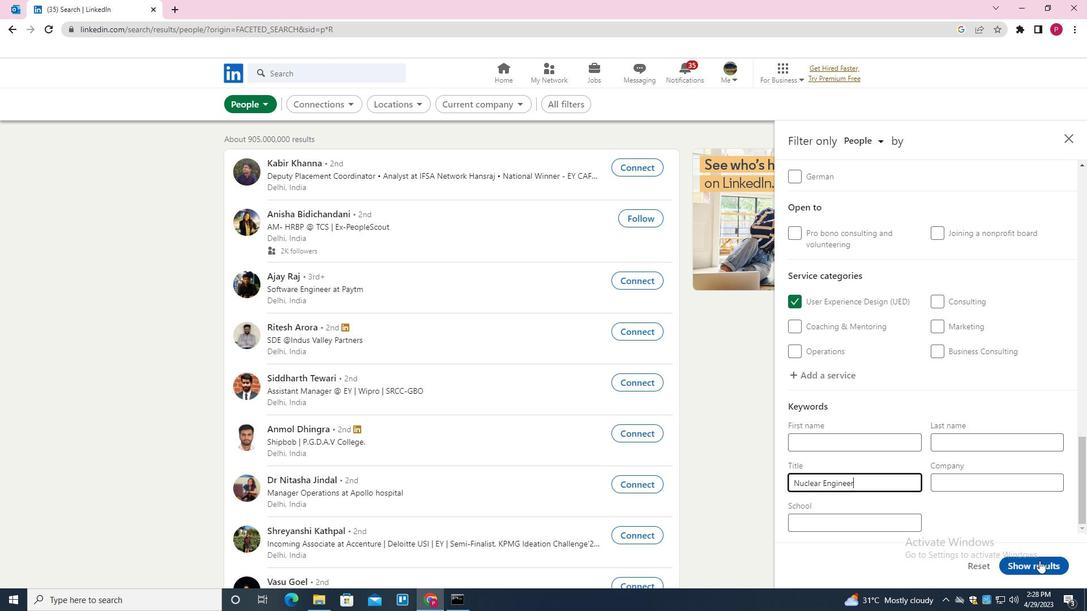 
Action: Mouse moved to (515, 300)
Screenshot: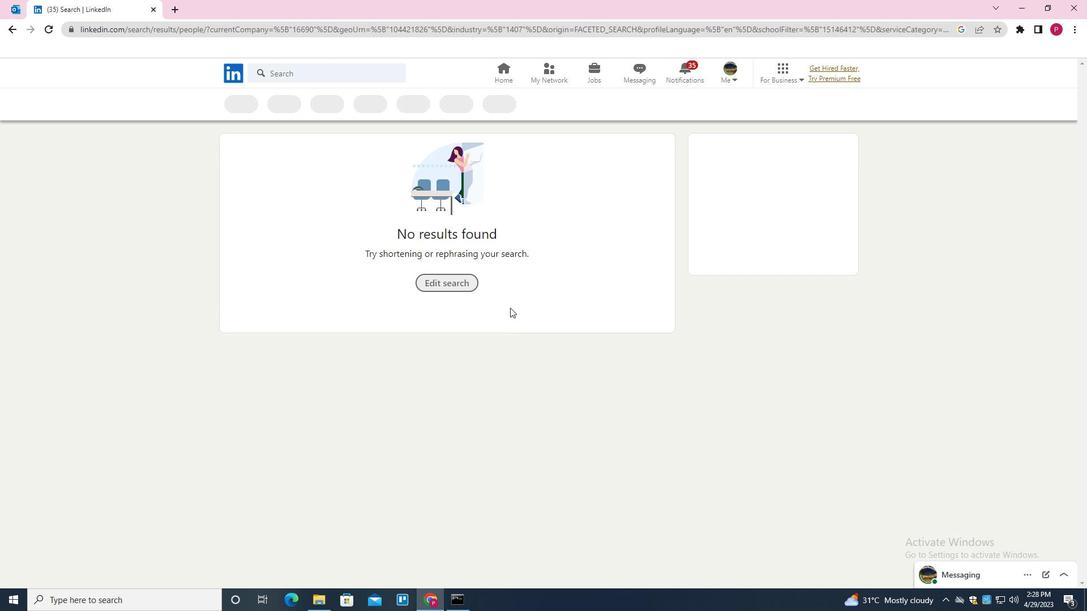 
